 Task: Look for space in Mandapeta, India from 5th June, 2023 to 16th June, 2023 for 2 adults in price range Rs.14000 to Rs.18000. Place can be entire place with 1  bedroom having 1 bed and 1 bathroom. Property type can be house, flat, guest house, hotel. Booking option can be shelf check-in. Required host language is English.
Action: Mouse moved to (420, 77)
Screenshot: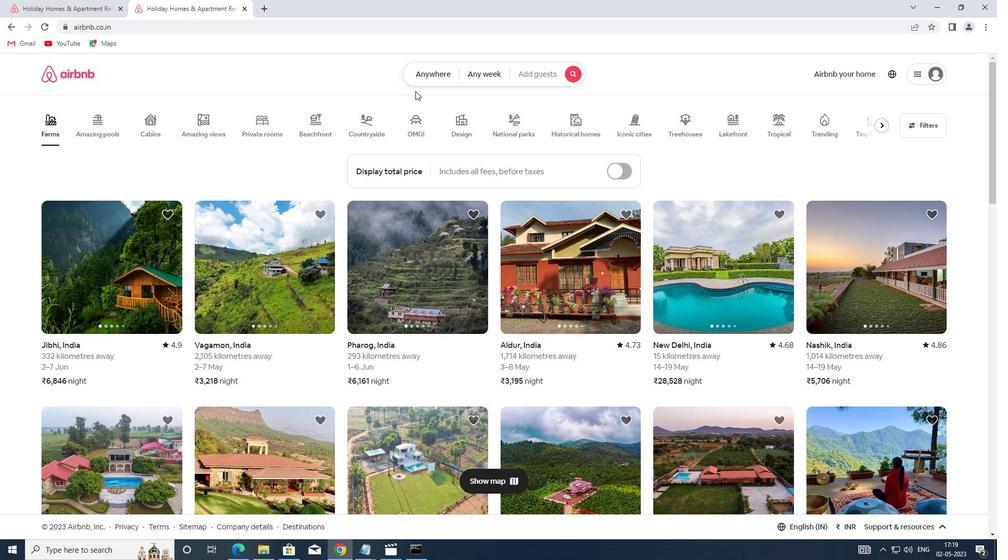 
Action: Mouse pressed left at (420, 77)
Screenshot: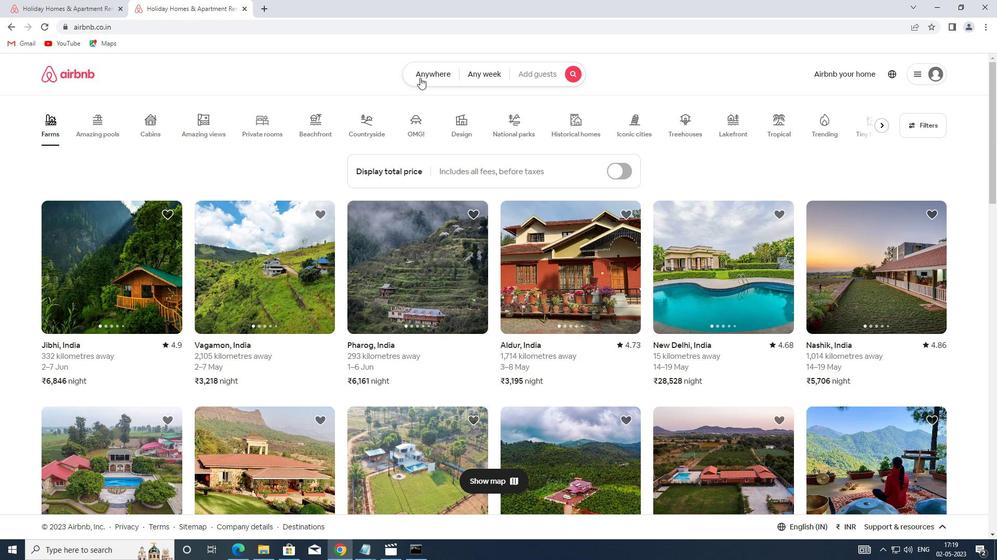 
Action: Mouse moved to (367, 102)
Screenshot: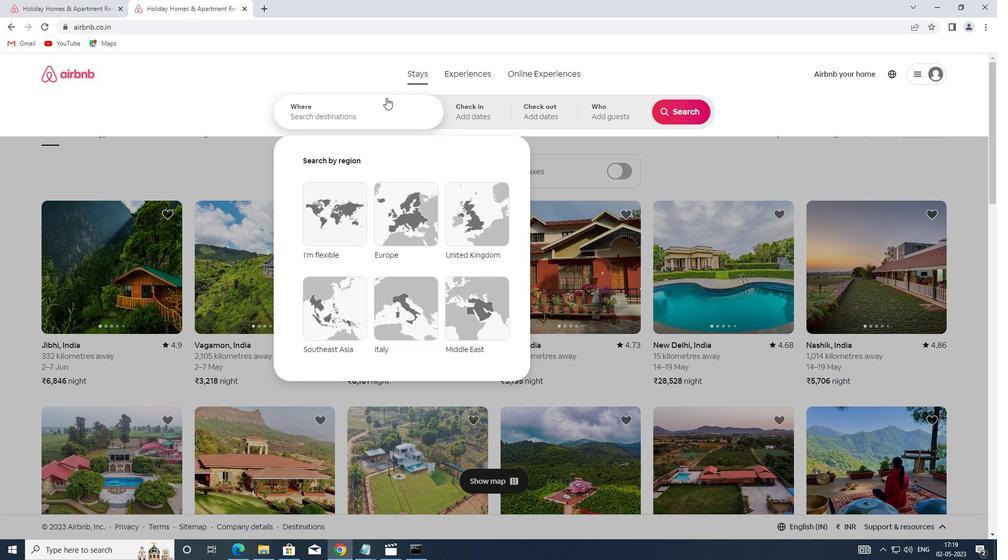 
Action: Mouse pressed left at (367, 102)
Screenshot: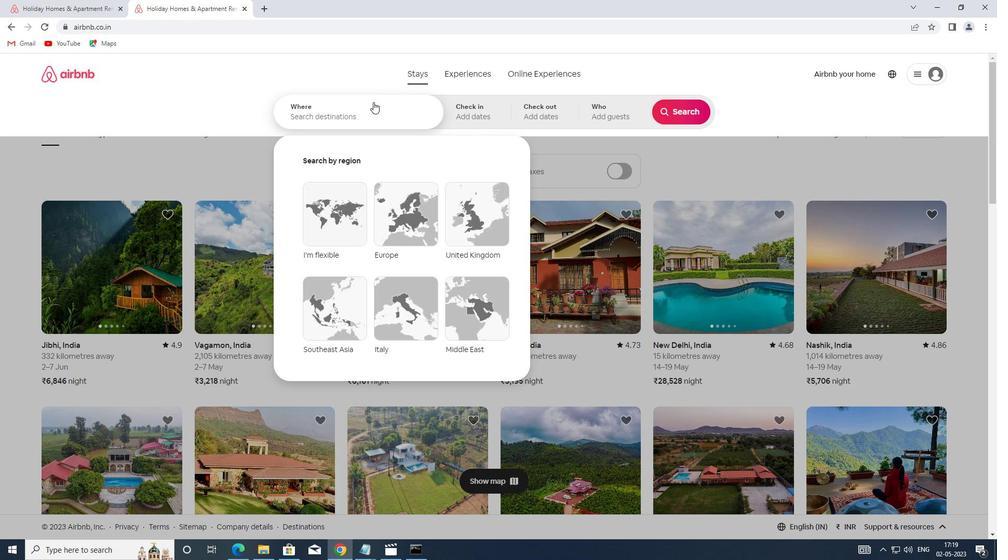 
Action: Key pressed <Key.shift>MANDAPETA,<Key.shift>INDAI
Screenshot: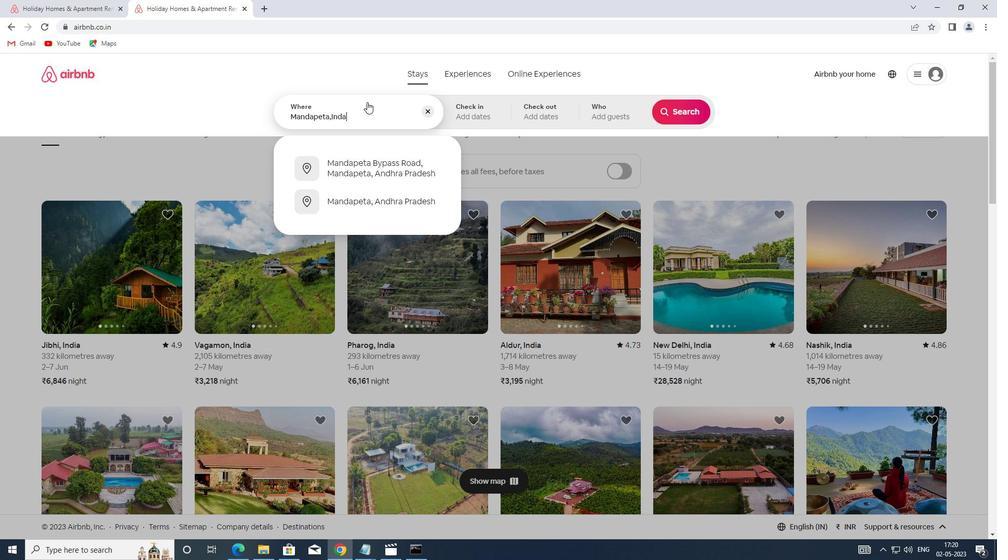 
Action: Mouse moved to (477, 116)
Screenshot: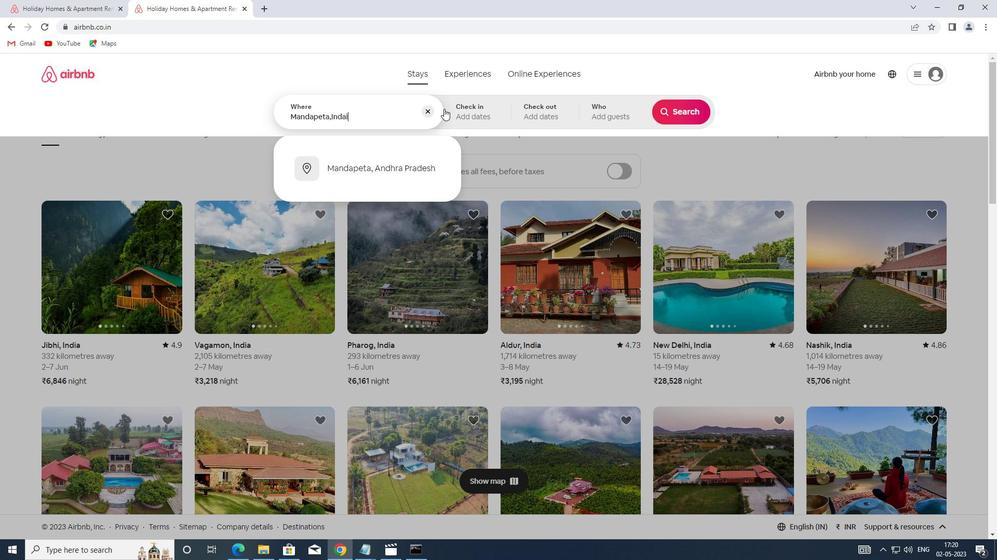 
Action: Mouse pressed left at (477, 116)
Screenshot: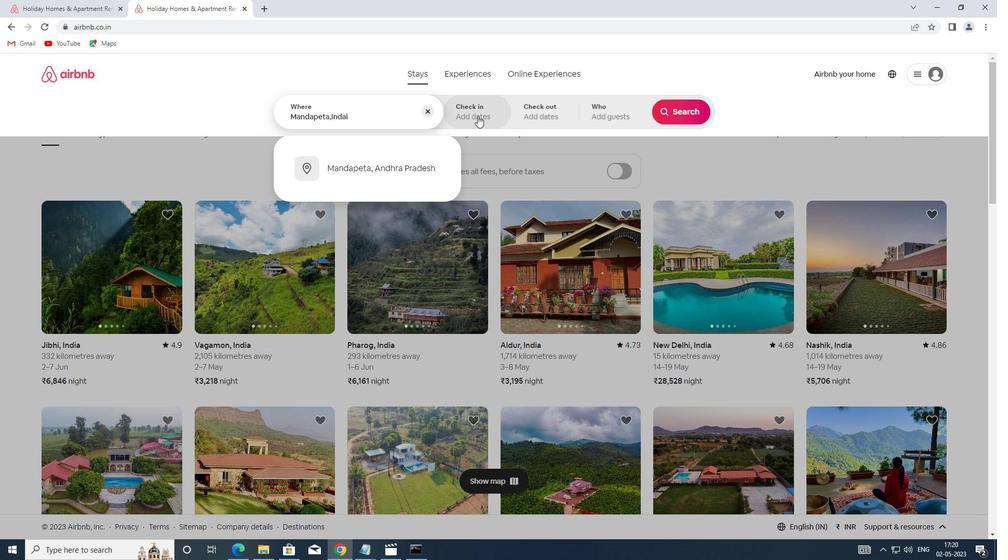 
Action: Mouse moved to (550, 268)
Screenshot: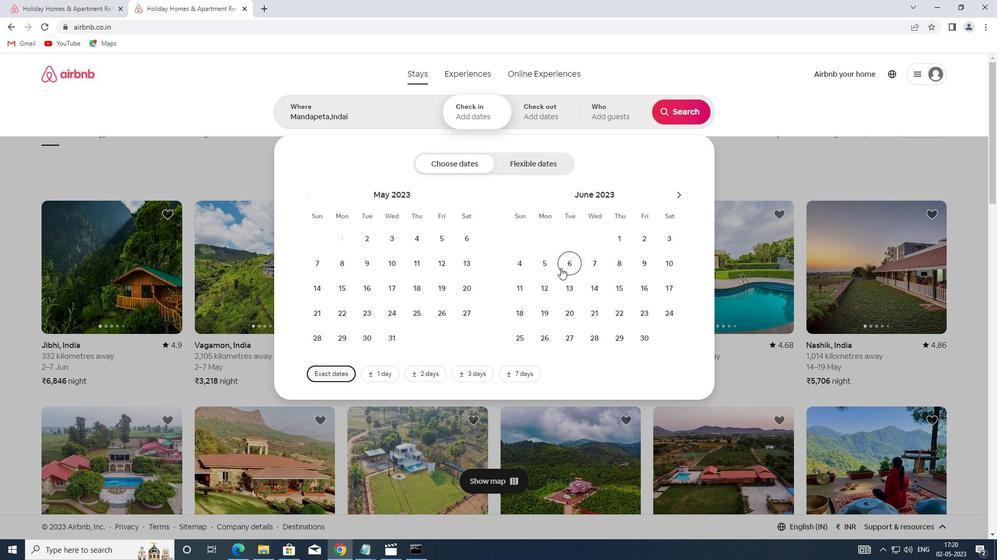 
Action: Mouse pressed left at (550, 268)
Screenshot: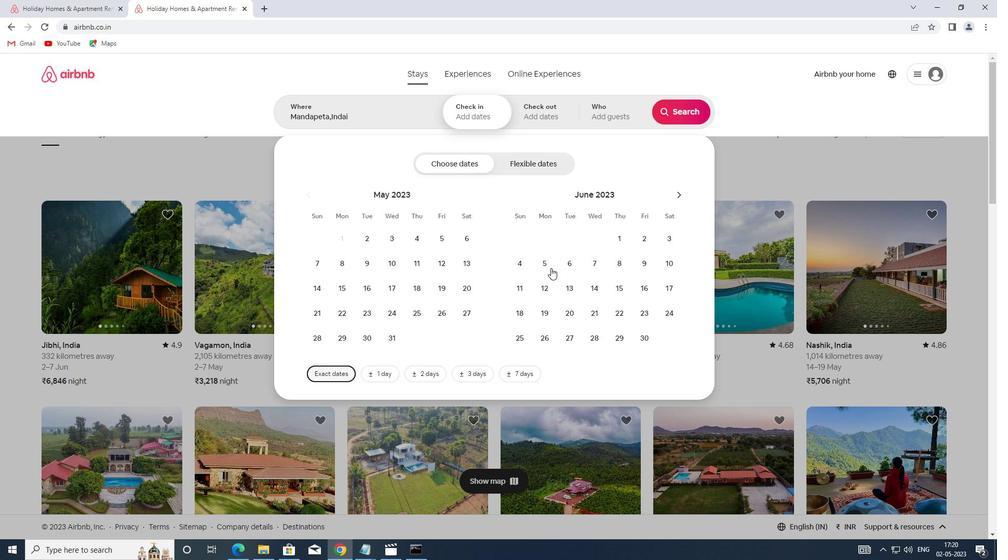 
Action: Mouse moved to (637, 289)
Screenshot: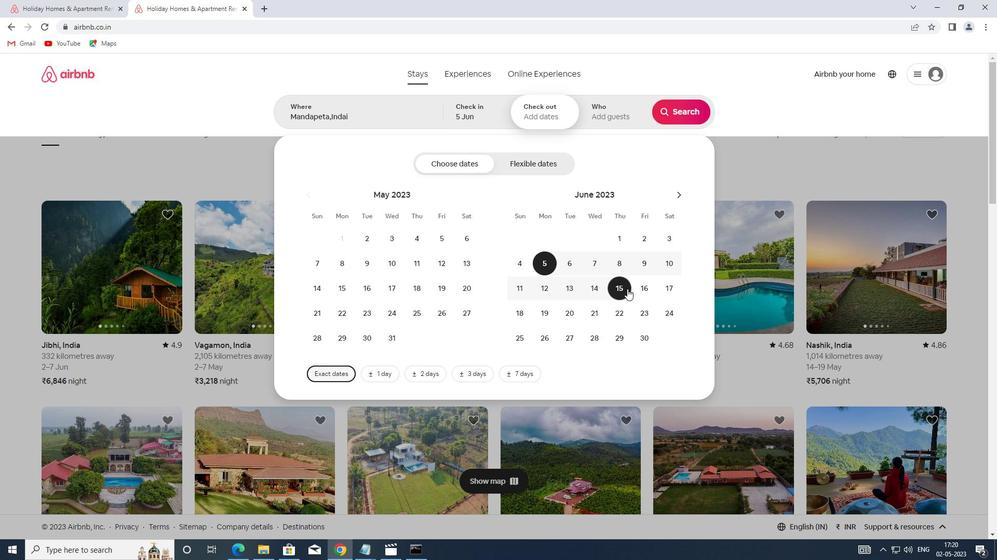 
Action: Mouse pressed left at (637, 289)
Screenshot: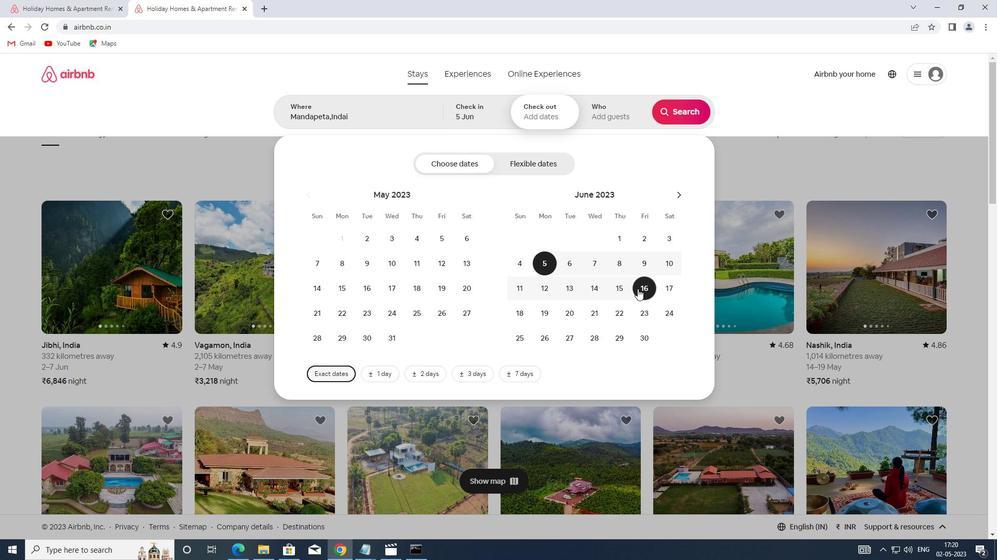 
Action: Mouse moved to (606, 115)
Screenshot: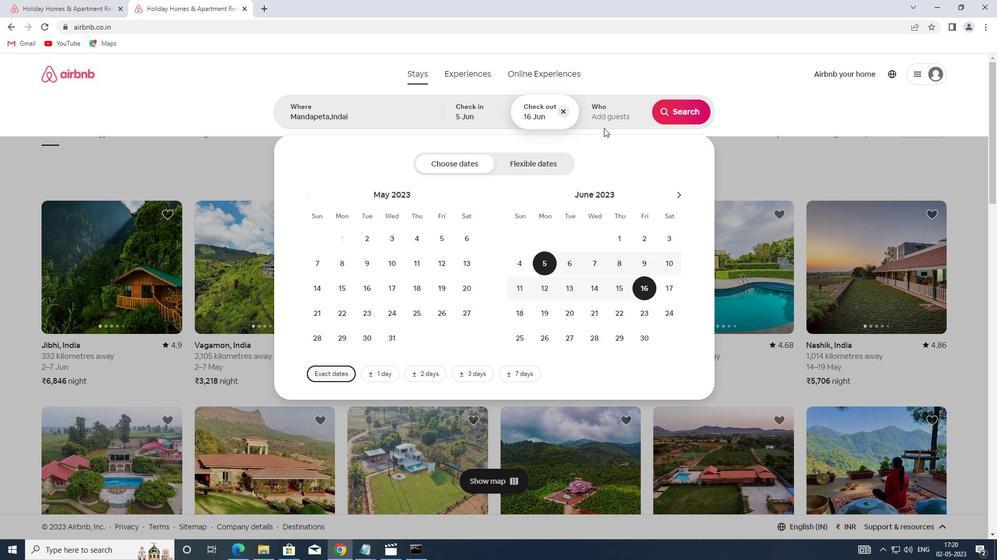 
Action: Mouse pressed left at (606, 115)
Screenshot: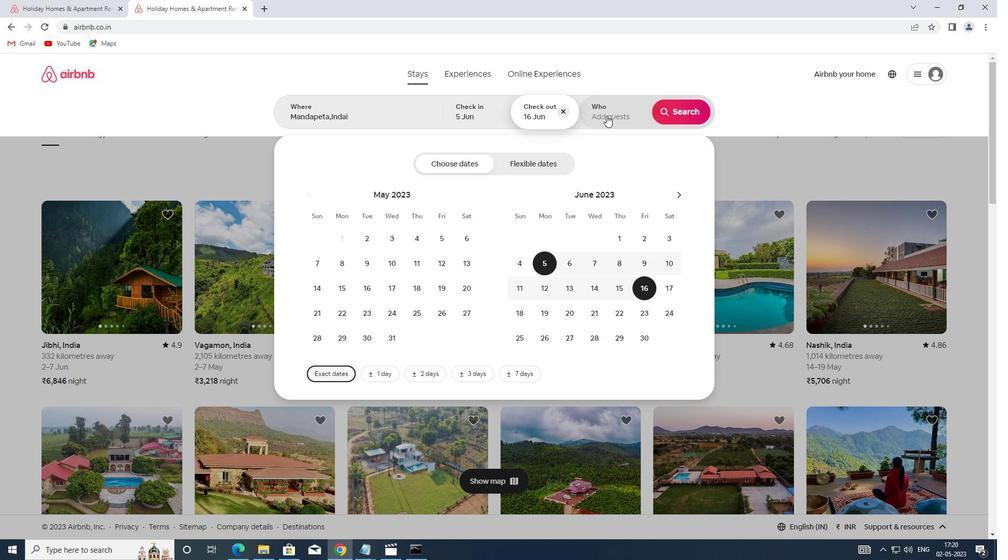 
Action: Mouse moved to (689, 169)
Screenshot: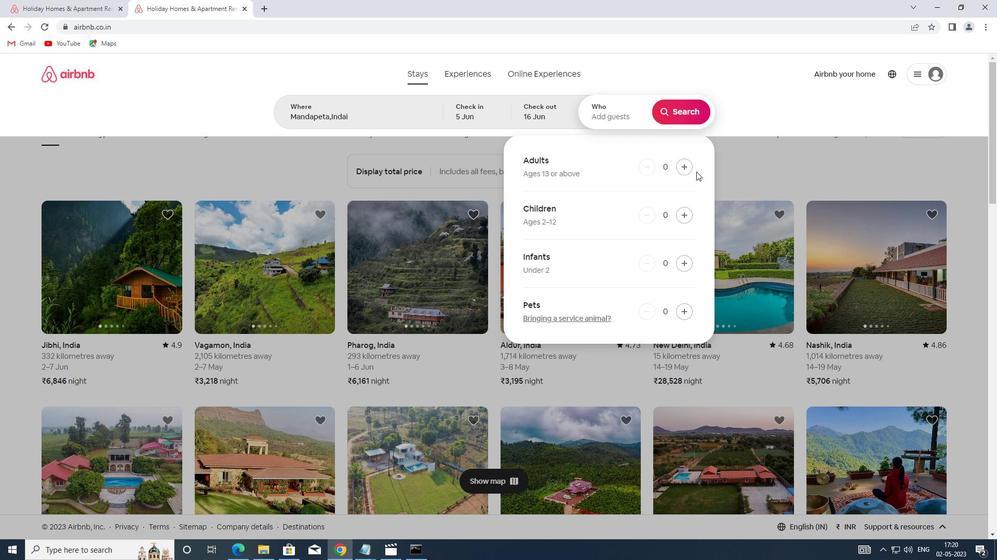 
Action: Mouse pressed left at (689, 169)
Screenshot: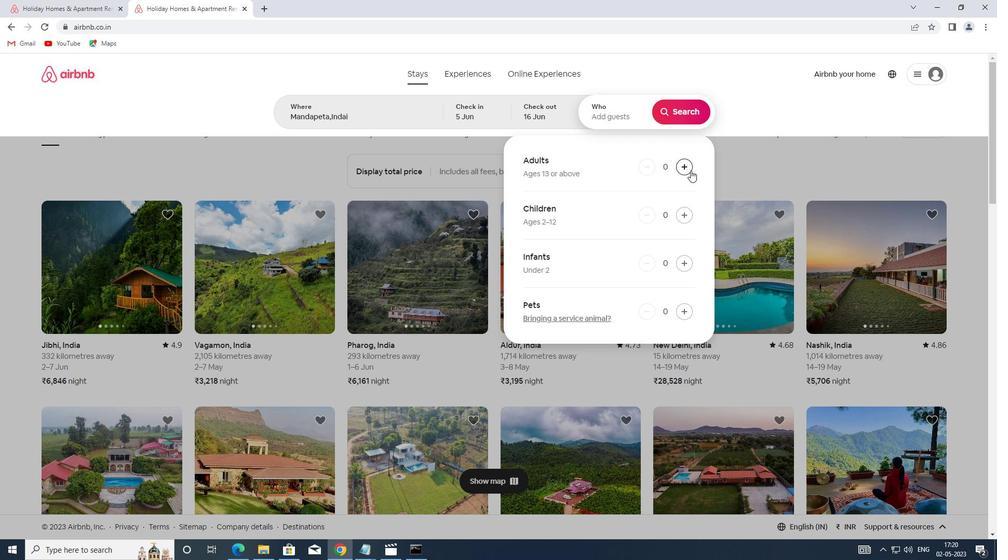 
Action: Mouse pressed left at (689, 169)
Screenshot: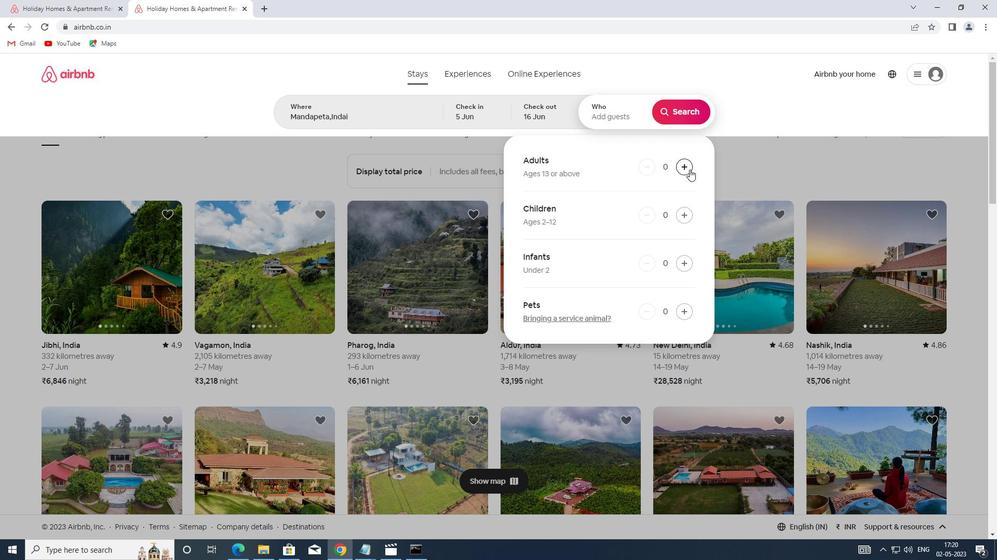 
Action: Mouse moved to (679, 109)
Screenshot: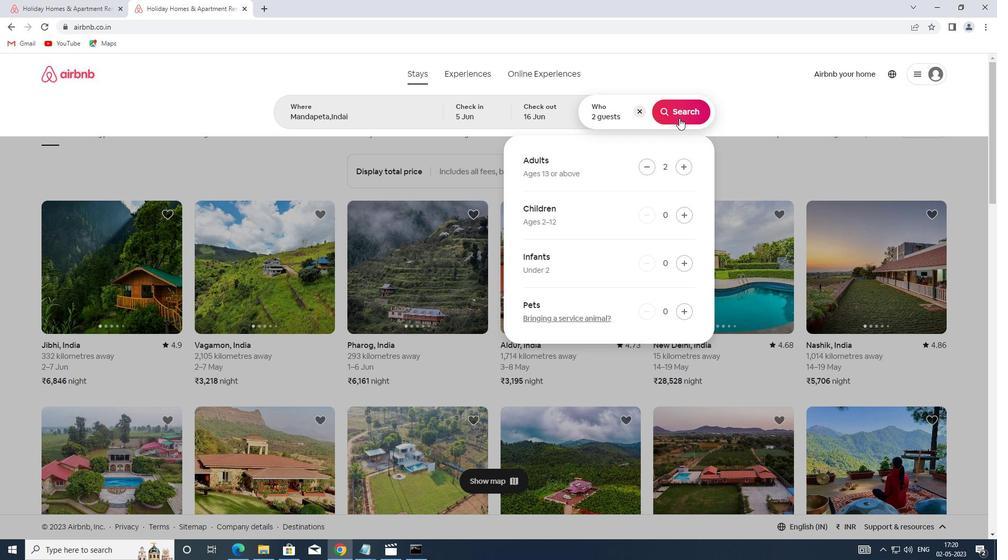 
Action: Mouse pressed left at (679, 109)
Screenshot: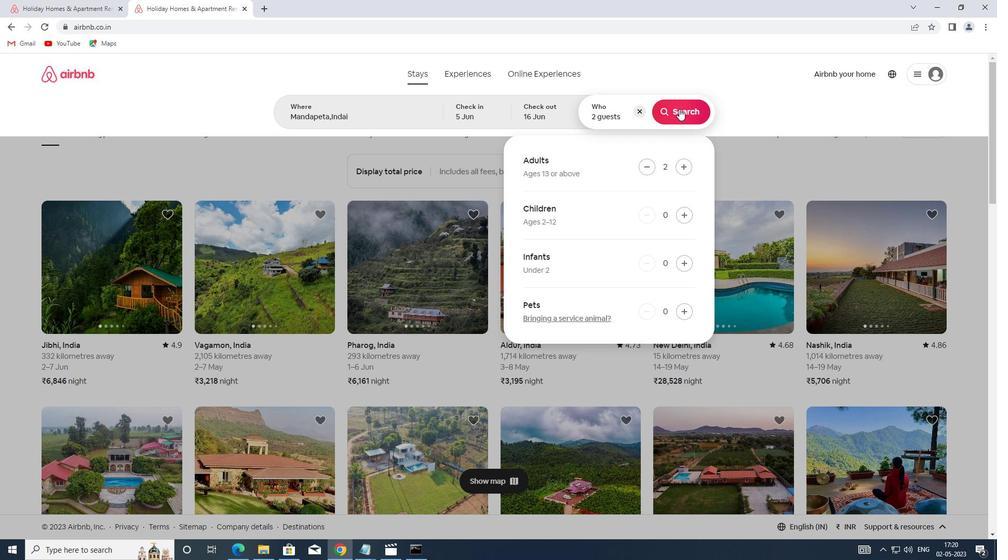 
Action: Mouse moved to (943, 114)
Screenshot: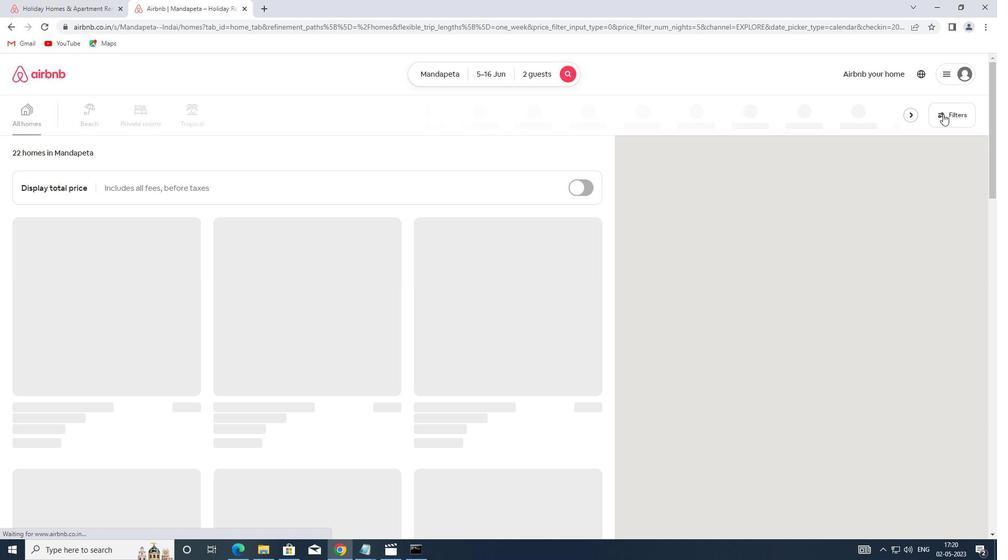 
Action: Mouse pressed left at (943, 114)
Screenshot: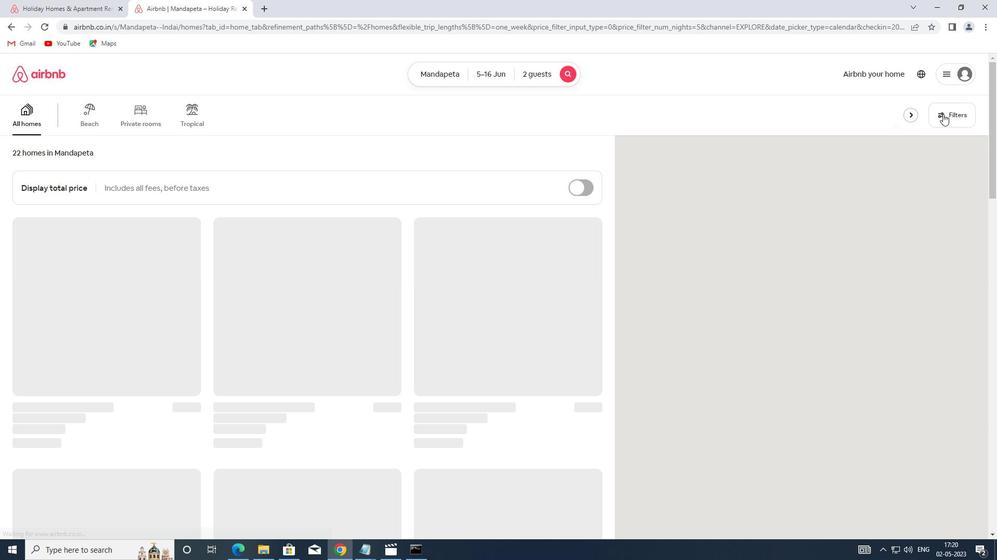 
Action: Mouse moved to (379, 244)
Screenshot: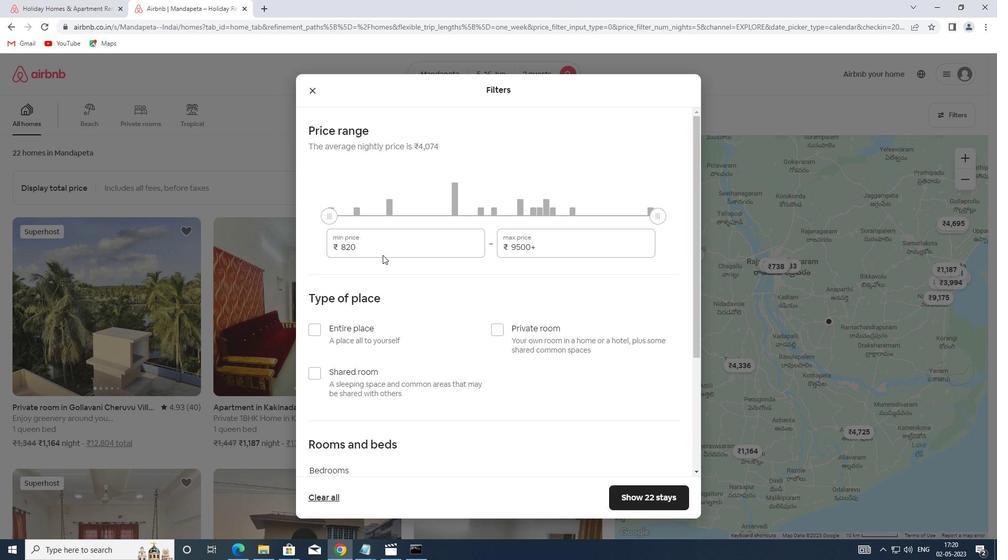 
Action: Mouse pressed left at (379, 244)
Screenshot: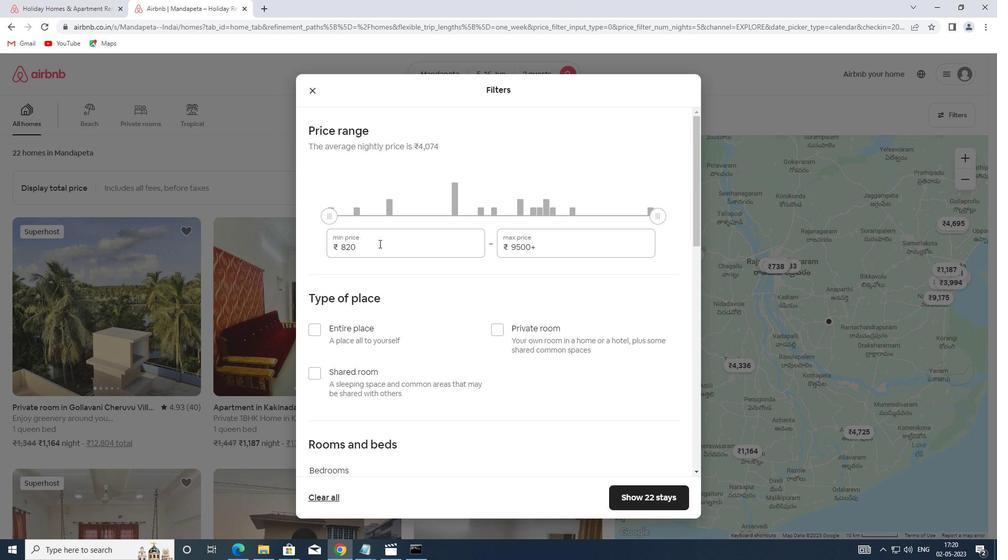 
Action: Mouse moved to (299, 247)
Screenshot: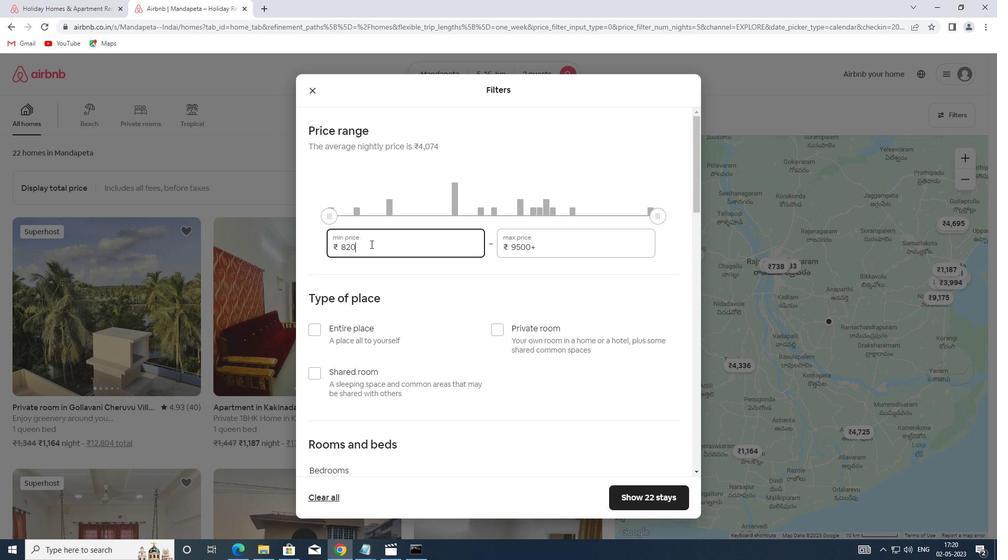 
Action: Key pressed 14000
Screenshot: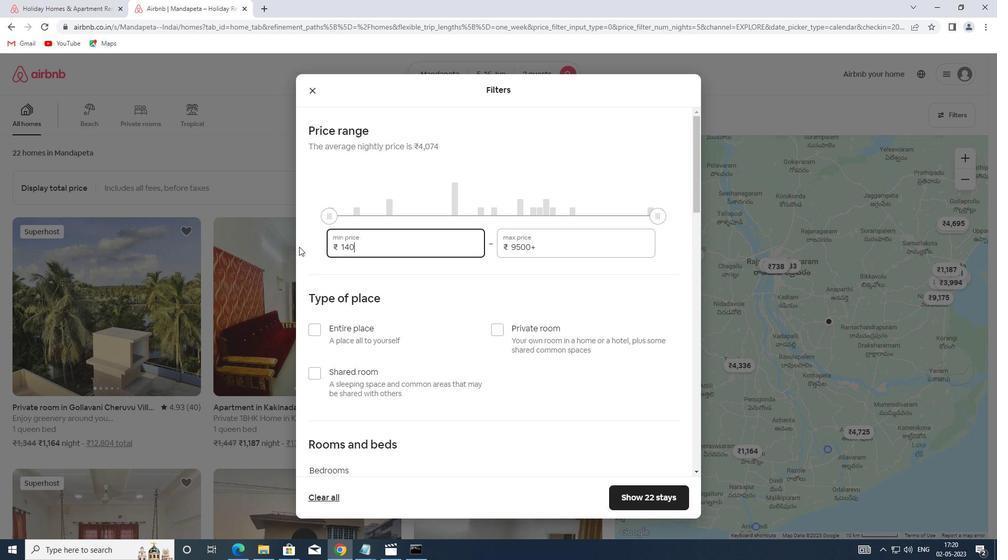 
Action: Mouse moved to (536, 245)
Screenshot: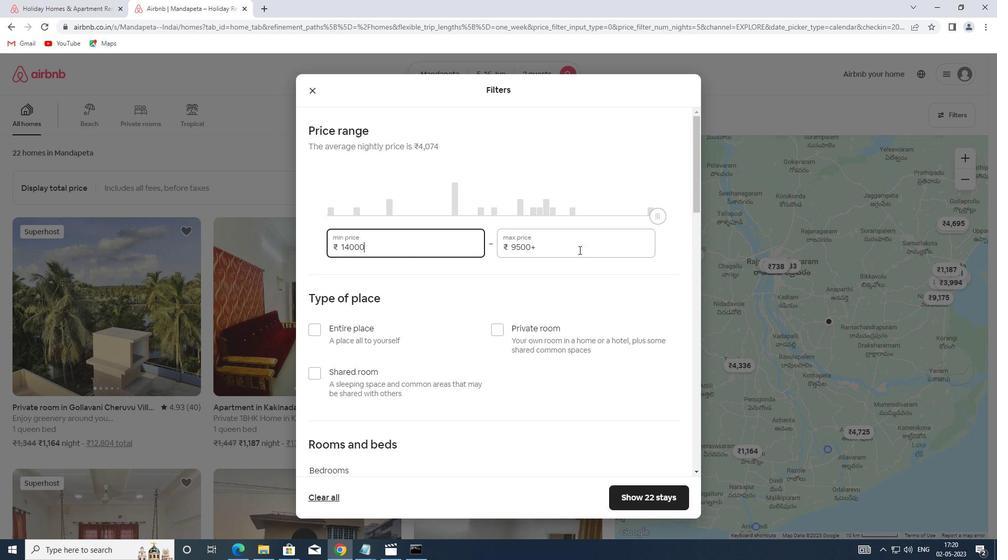 
Action: Mouse pressed left at (536, 245)
Screenshot: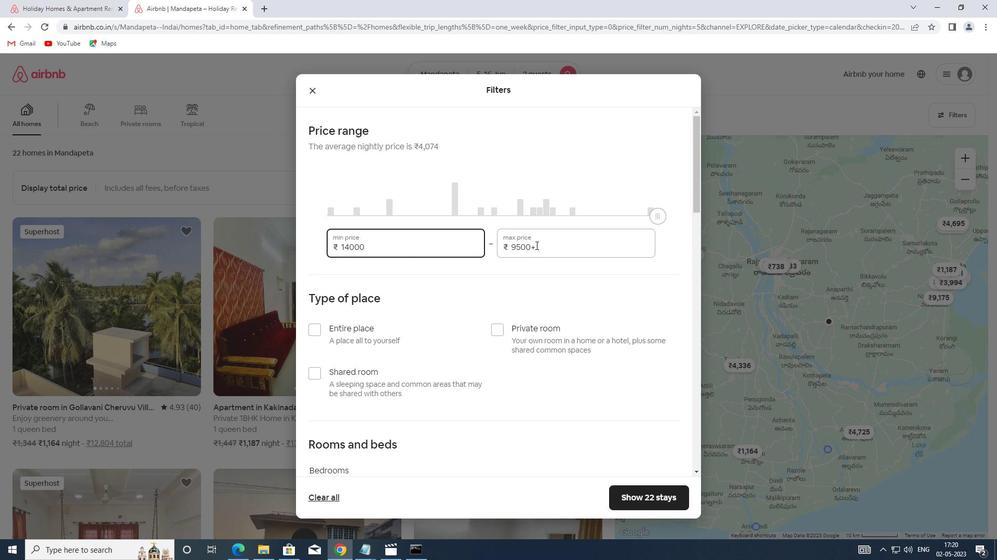 
Action: Mouse moved to (498, 249)
Screenshot: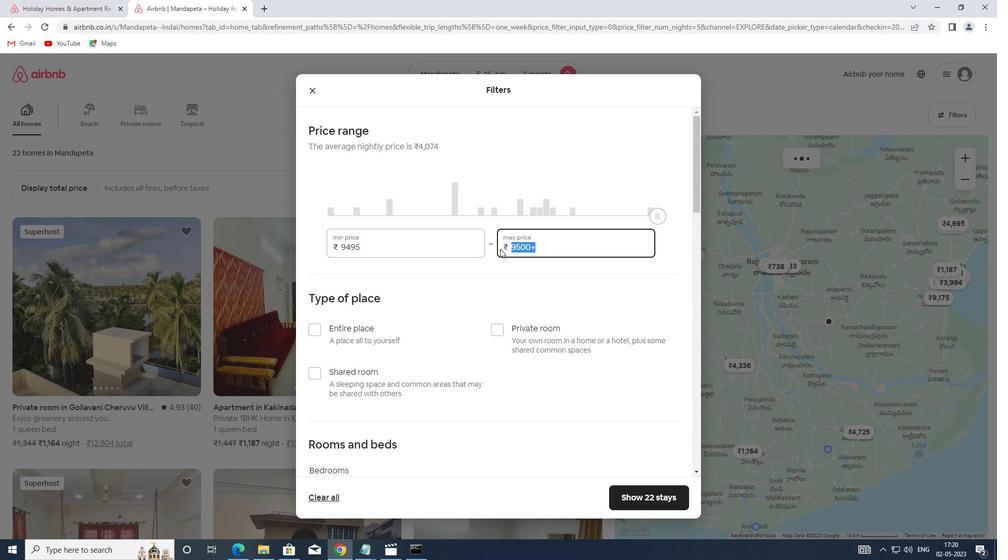 
Action: Key pressed 18000
Screenshot: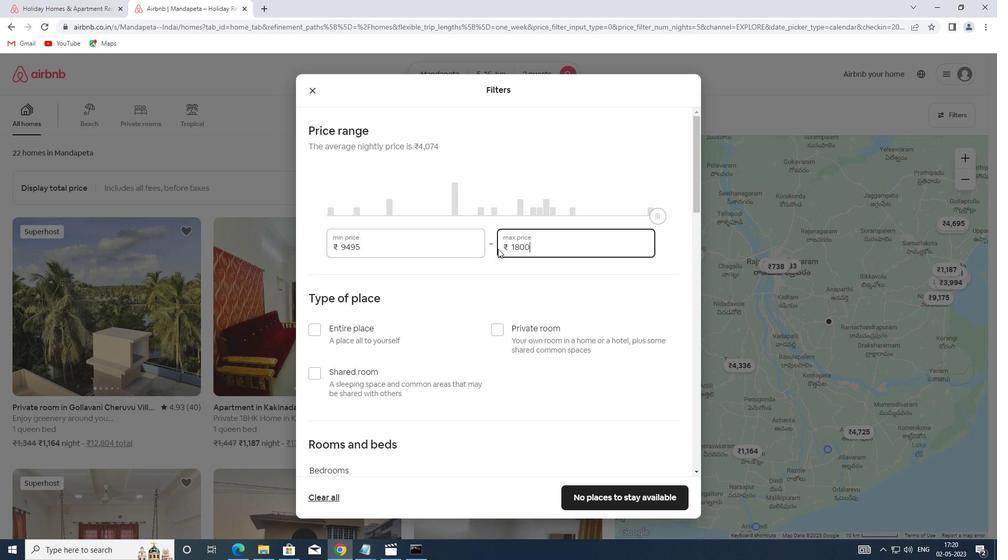 
Action: Mouse moved to (559, 284)
Screenshot: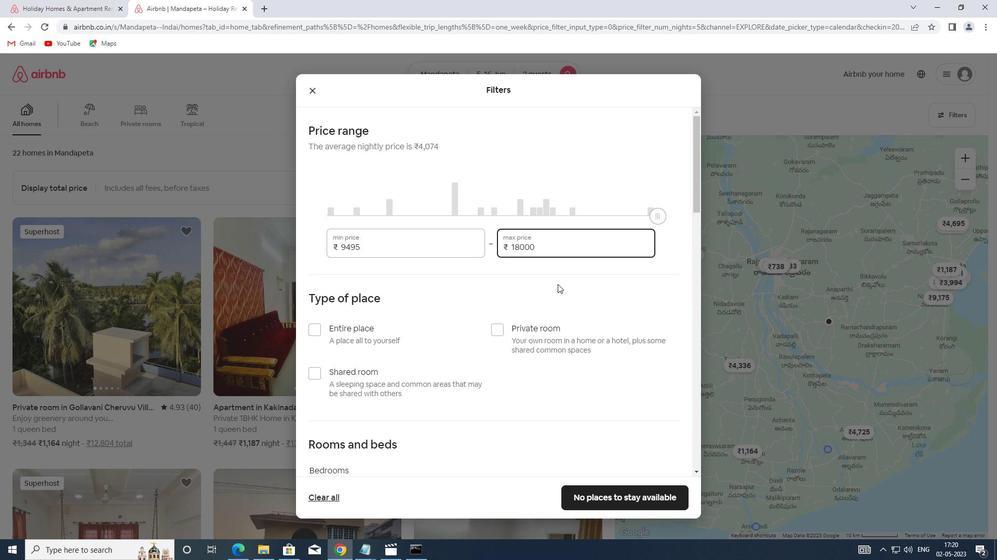 
Action: Mouse scrolled (559, 284) with delta (0, 0)
Screenshot: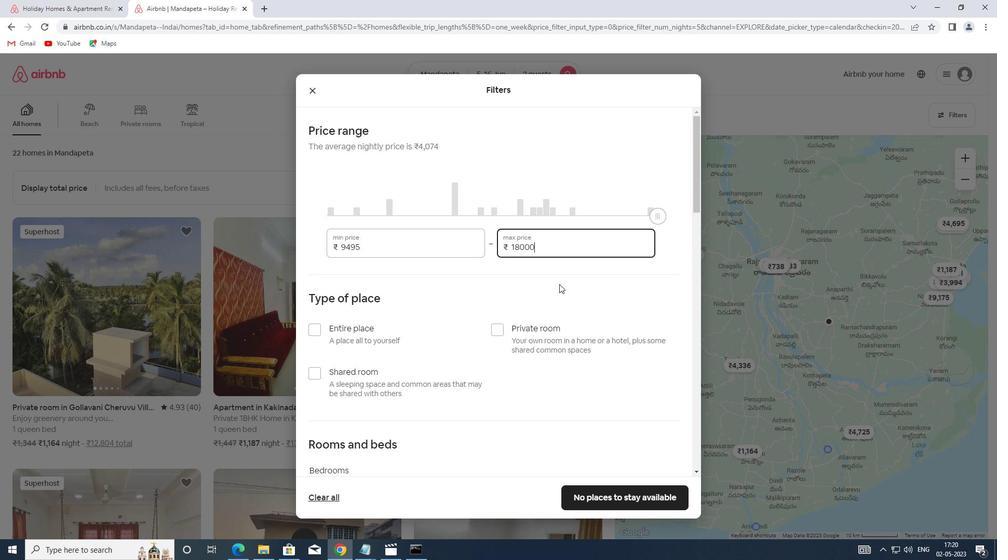 
Action: Mouse moved to (330, 277)
Screenshot: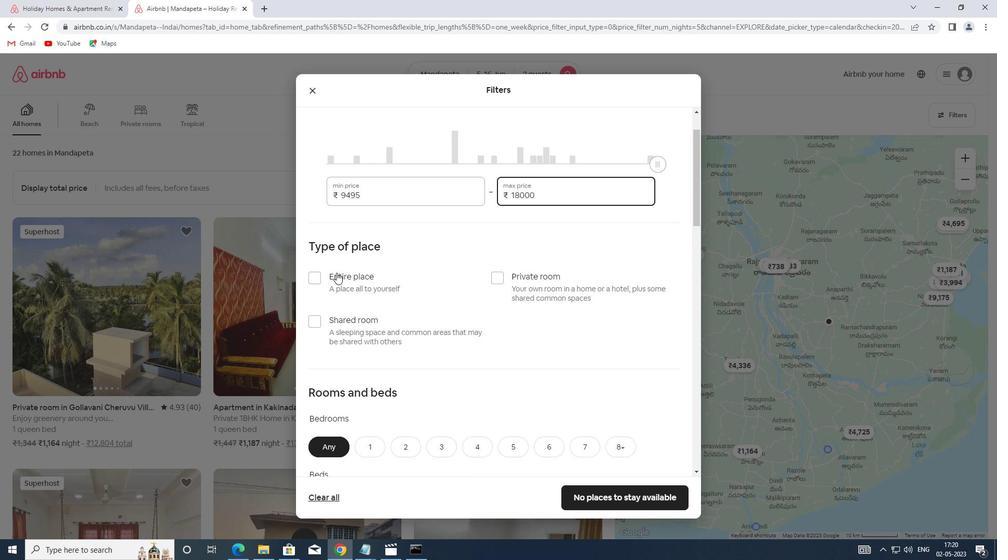 
Action: Mouse pressed left at (330, 277)
Screenshot: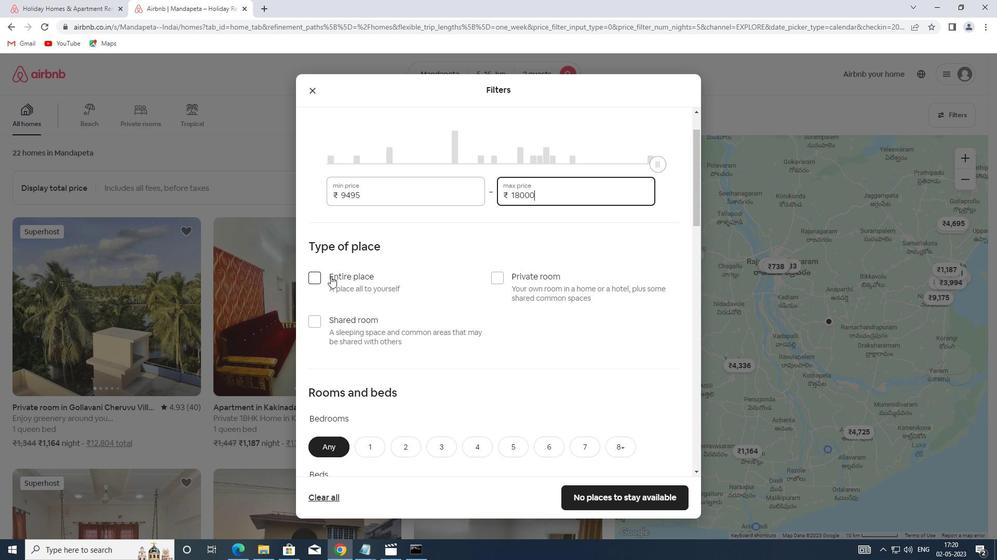 
Action: Mouse scrolled (330, 277) with delta (0, 0)
Screenshot: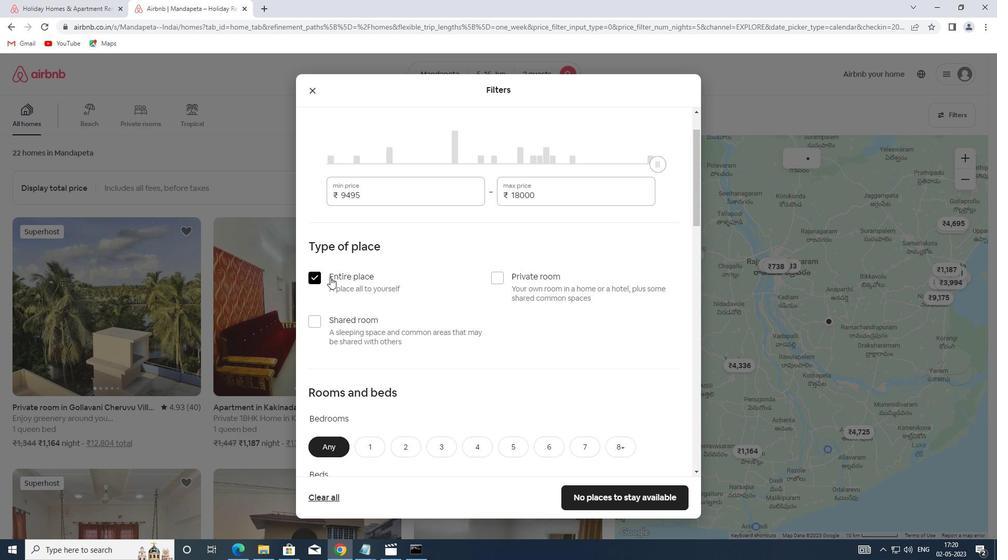 
Action: Mouse moved to (368, 393)
Screenshot: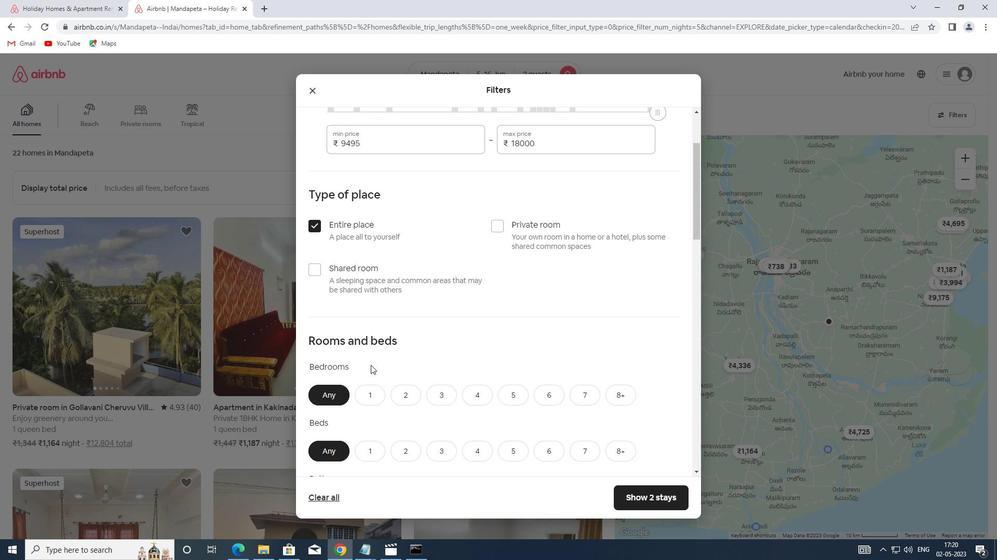 
Action: Mouse pressed left at (368, 393)
Screenshot: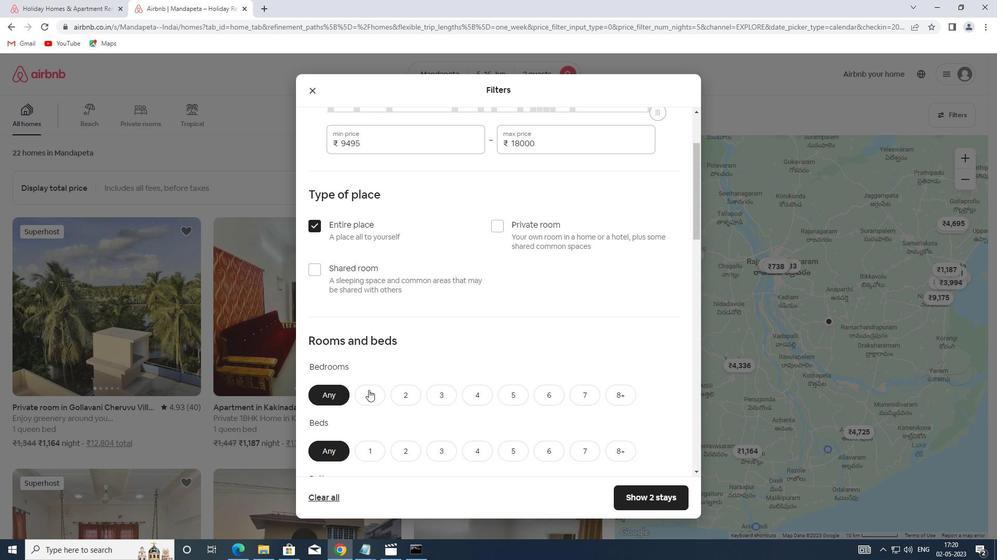 
Action: Mouse moved to (368, 388)
Screenshot: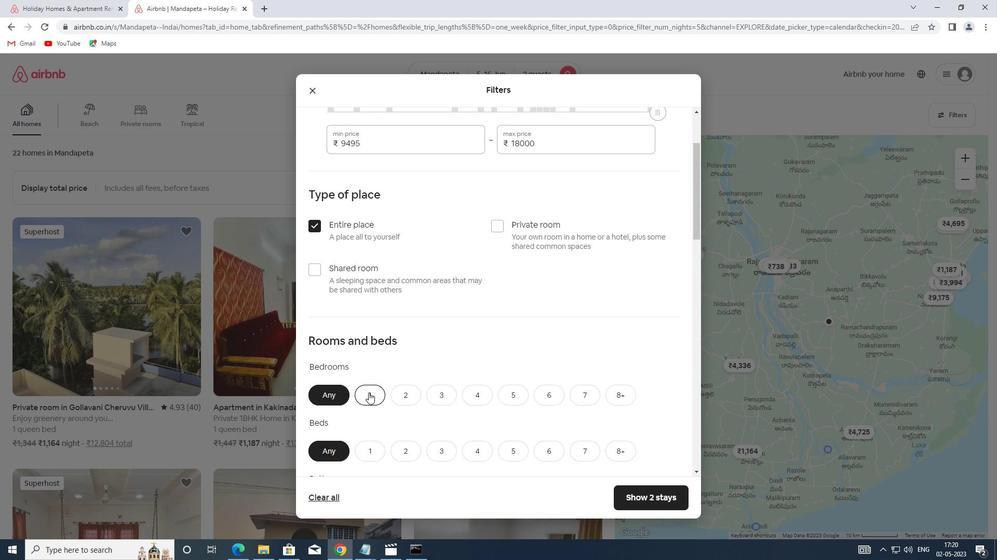 
Action: Mouse scrolled (368, 388) with delta (0, 0)
Screenshot: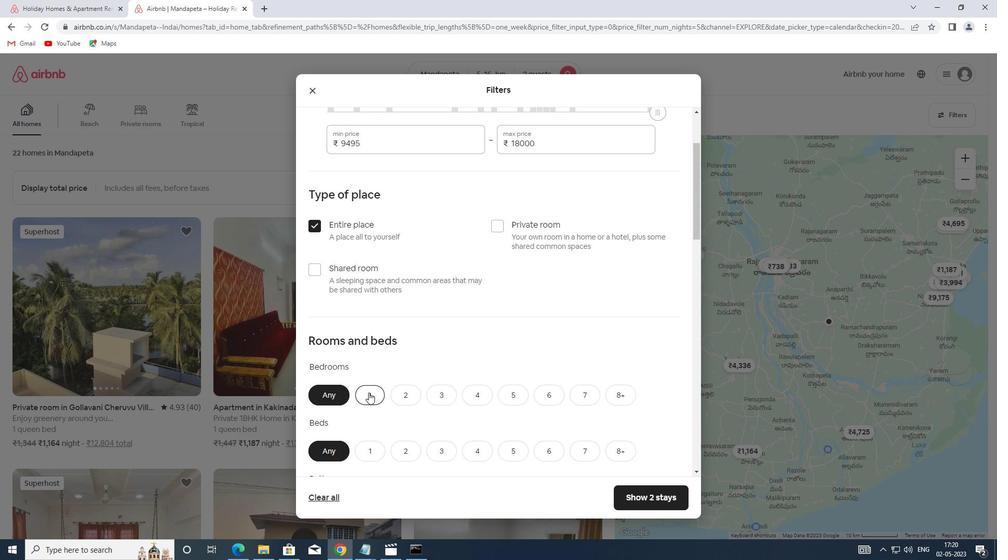 
Action: Mouse scrolled (368, 388) with delta (0, 0)
Screenshot: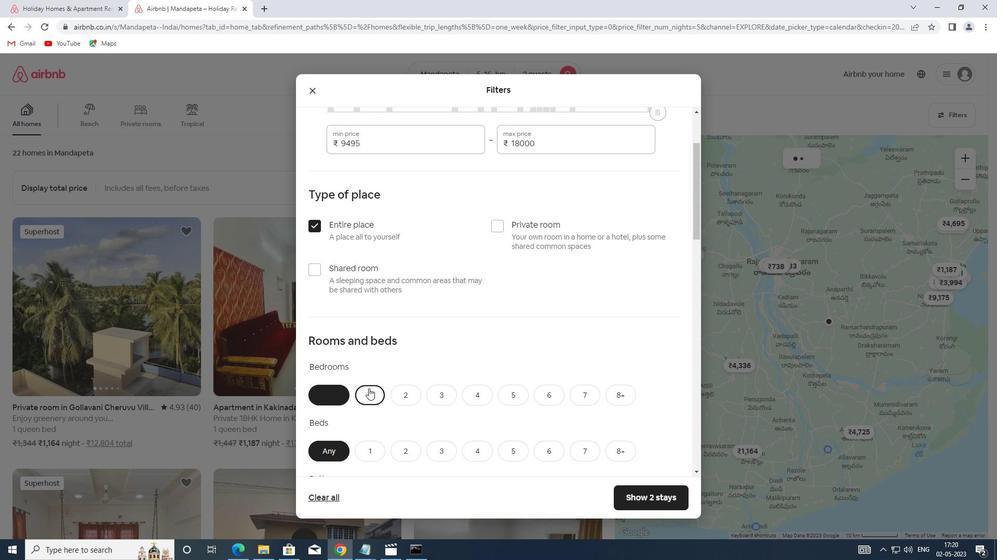 
Action: Mouse scrolled (368, 388) with delta (0, 0)
Screenshot: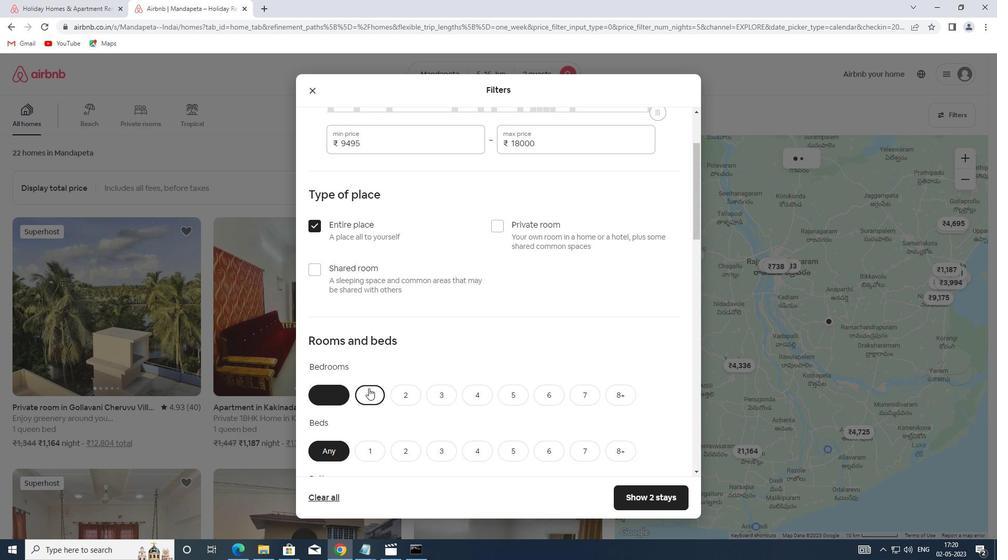 
Action: Mouse moved to (373, 299)
Screenshot: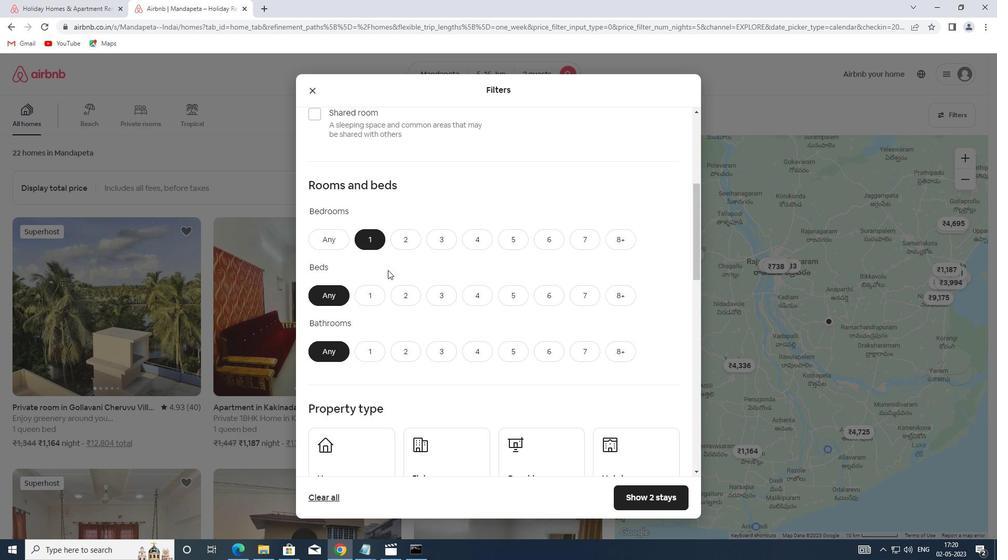 
Action: Mouse pressed left at (373, 299)
Screenshot: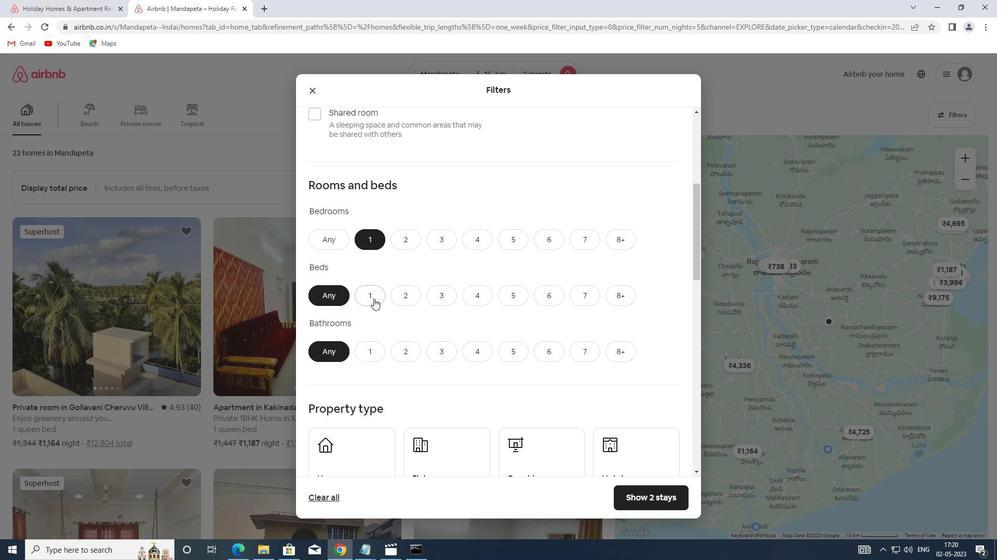 
Action: Mouse moved to (379, 348)
Screenshot: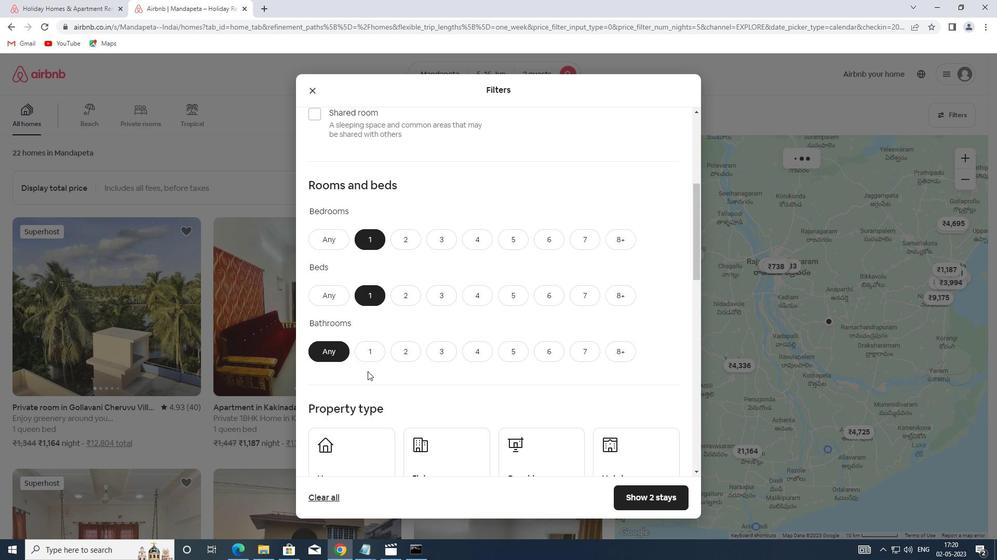 
Action: Mouse pressed left at (379, 348)
Screenshot: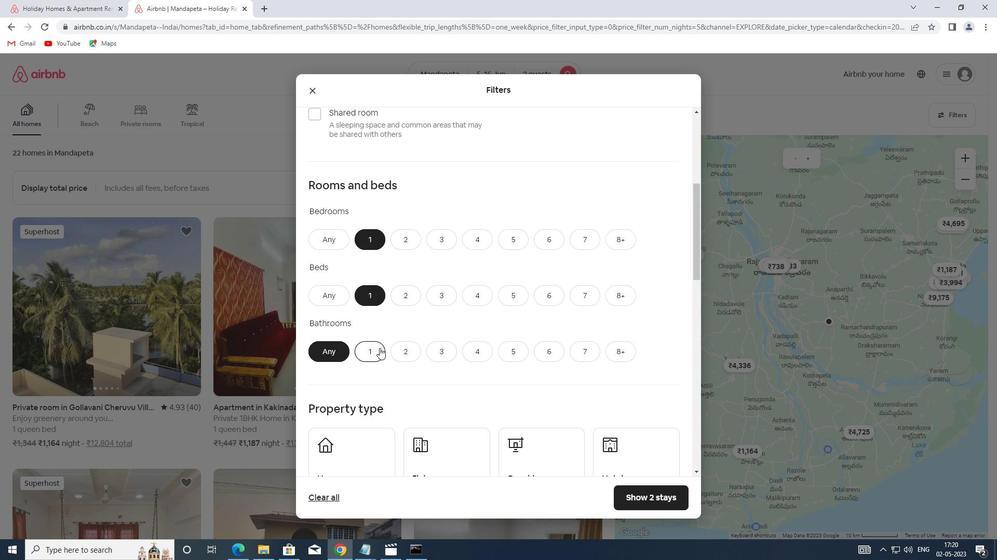 
Action: Mouse scrolled (379, 348) with delta (0, 0)
Screenshot: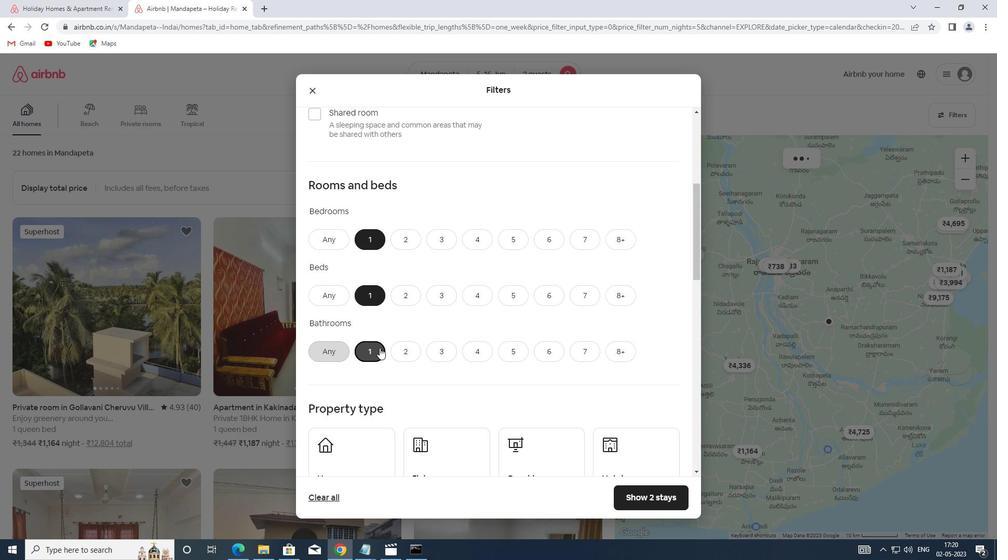 
Action: Mouse scrolled (379, 348) with delta (0, 0)
Screenshot: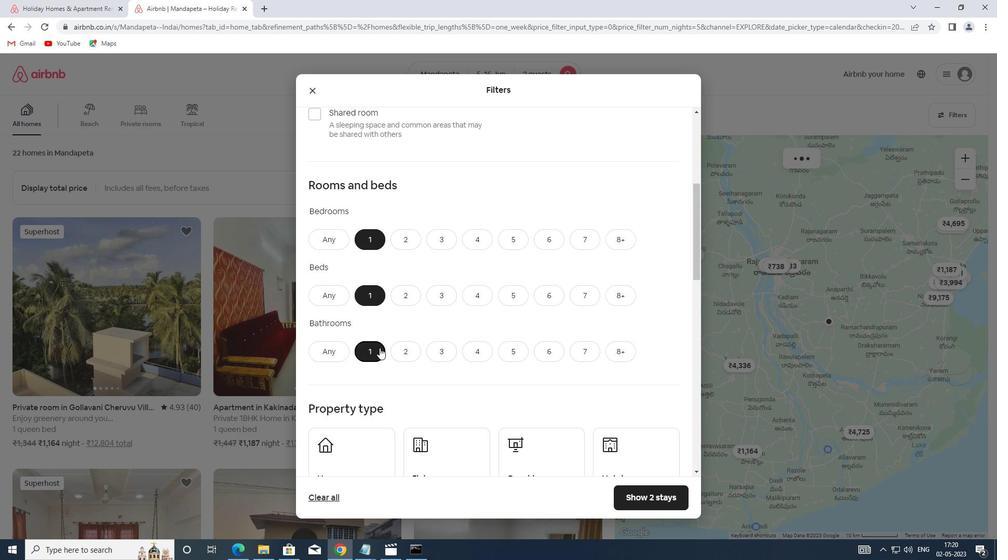 
Action: Mouse scrolled (379, 348) with delta (0, 0)
Screenshot: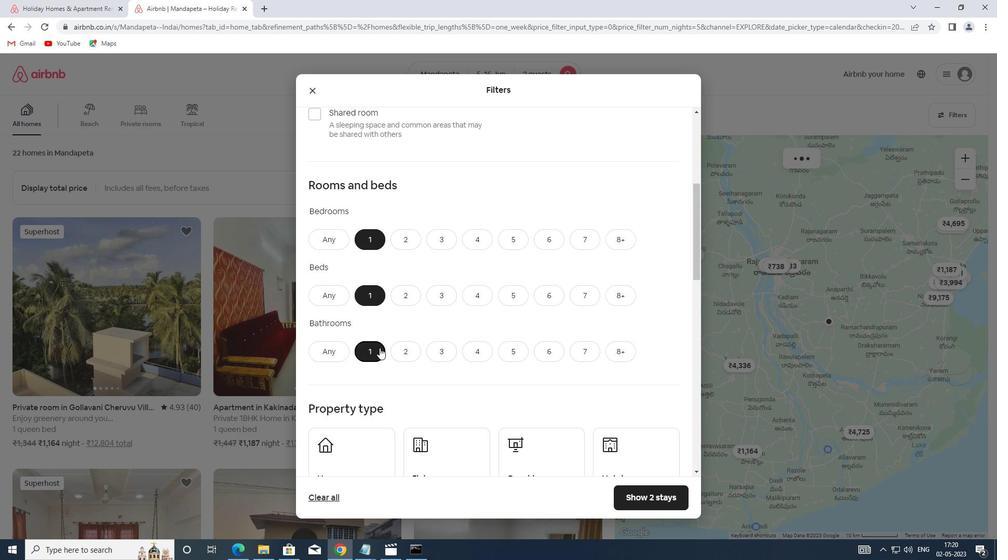 
Action: Mouse moved to (361, 320)
Screenshot: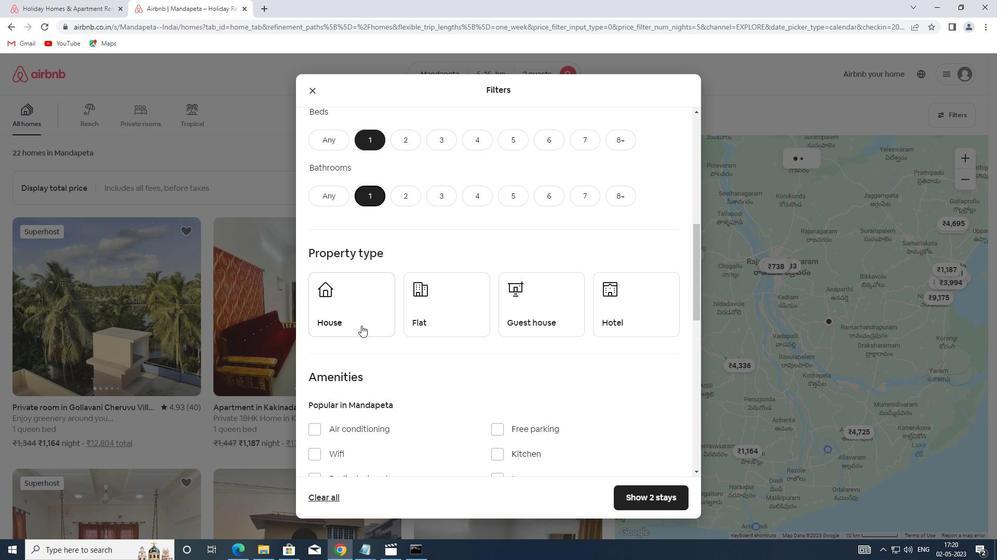 
Action: Mouse pressed left at (361, 320)
Screenshot: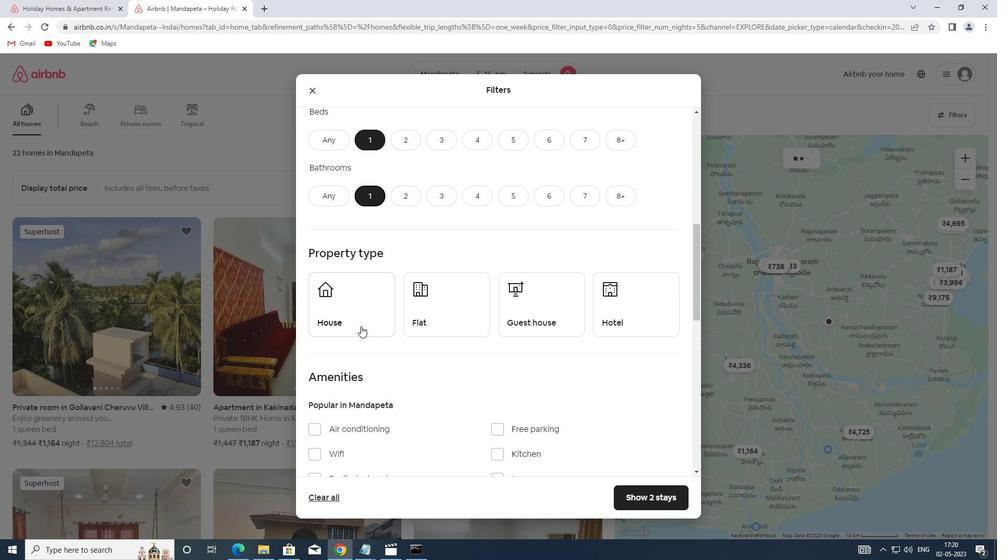 
Action: Mouse moved to (462, 312)
Screenshot: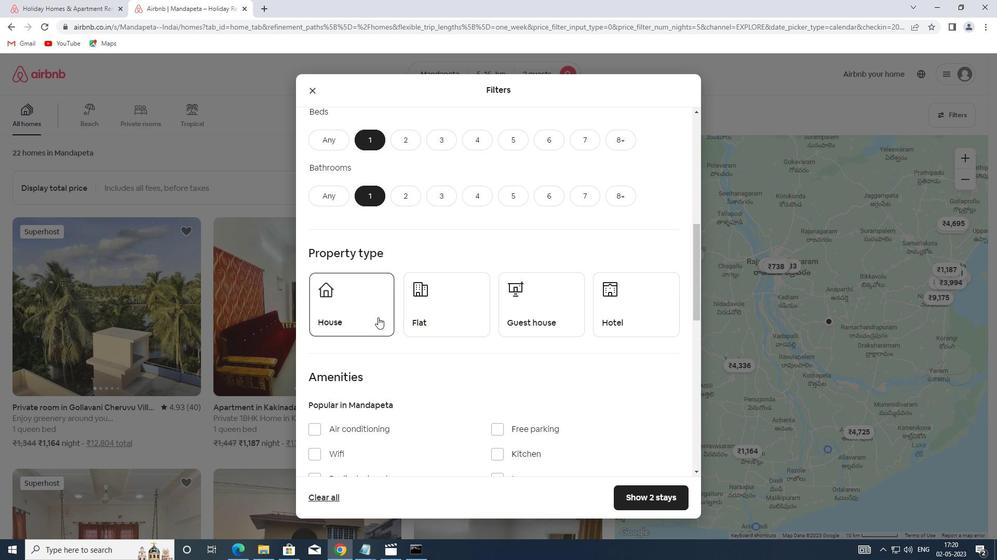 
Action: Mouse pressed left at (462, 312)
Screenshot: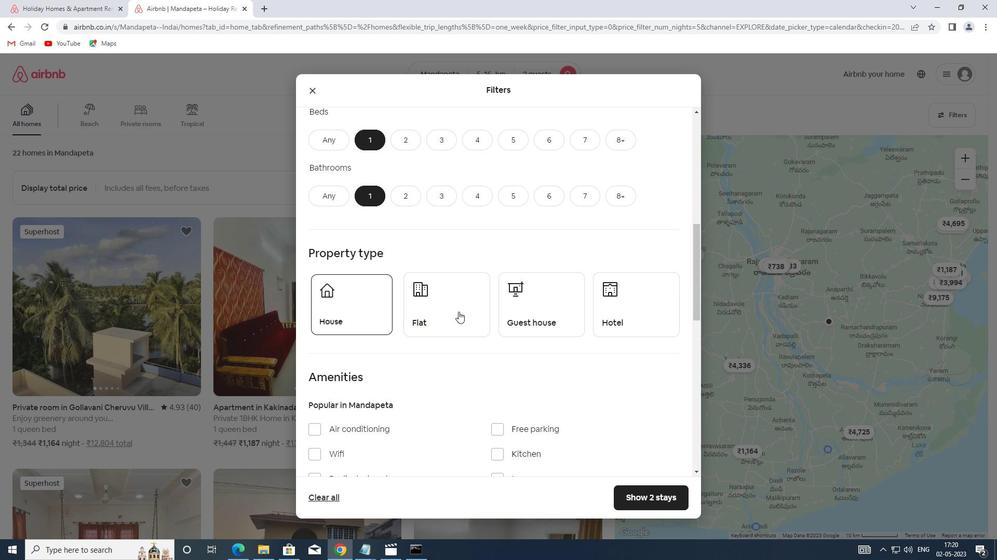 
Action: Mouse moved to (532, 312)
Screenshot: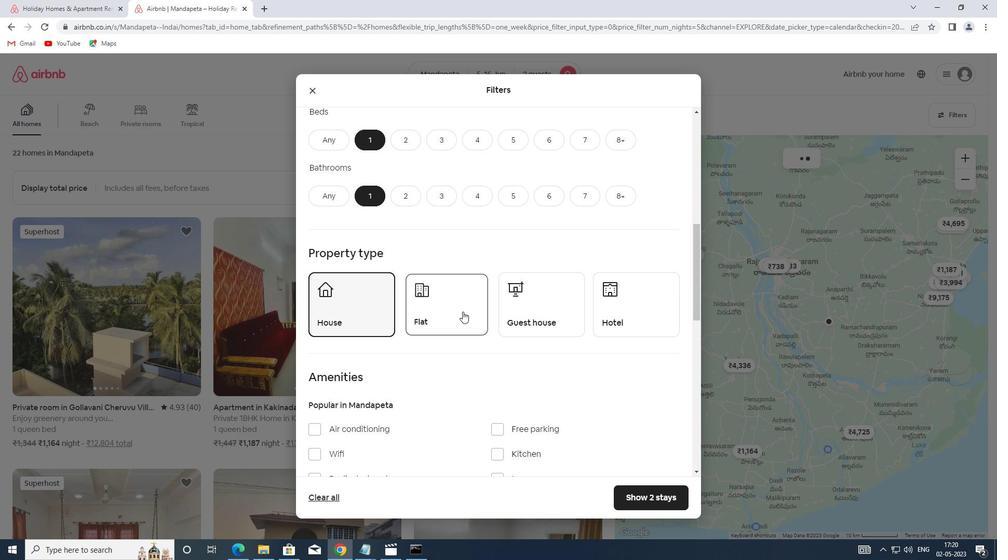 
Action: Mouse pressed left at (532, 312)
Screenshot: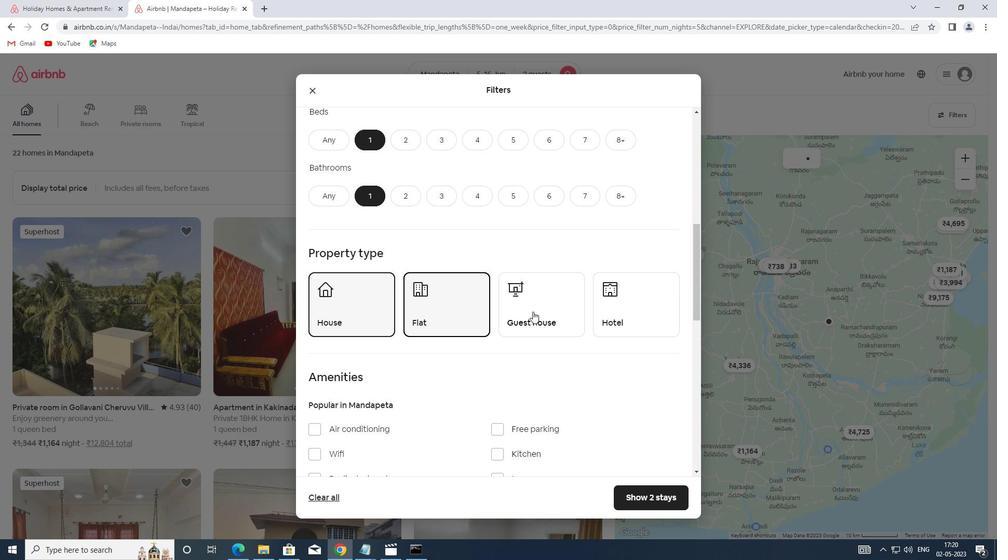 
Action: Mouse moved to (664, 305)
Screenshot: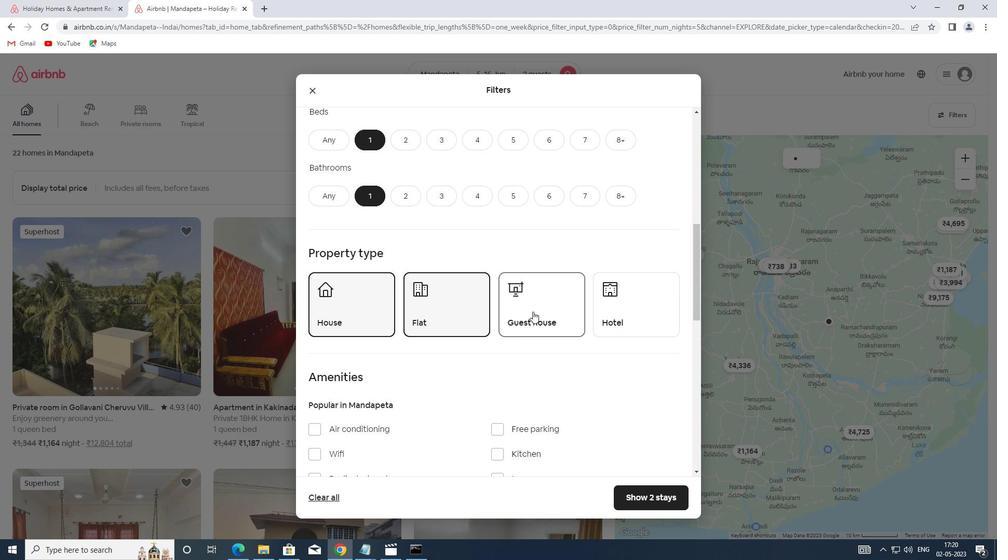 
Action: Mouse pressed left at (664, 305)
Screenshot: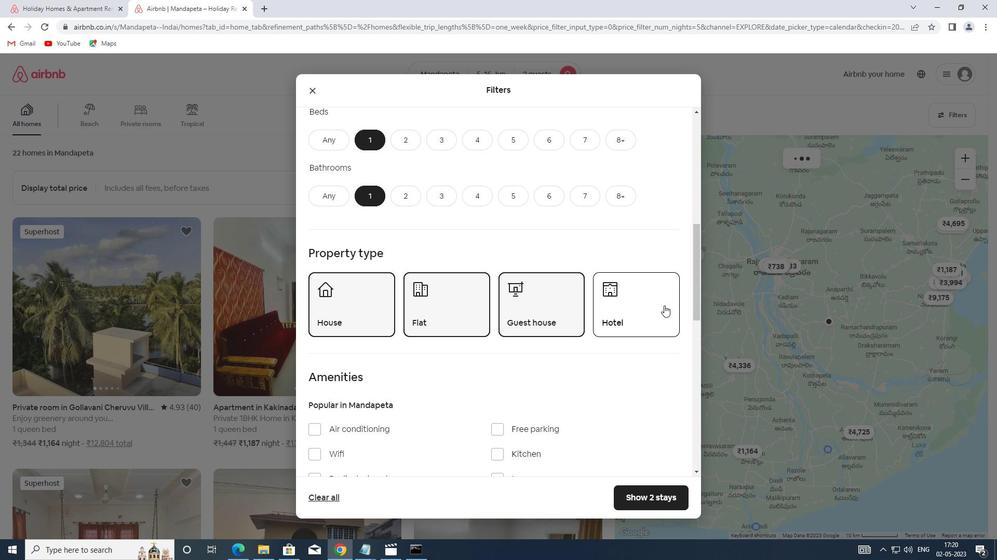 
Action: Mouse moved to (664, 305)
Screenshot: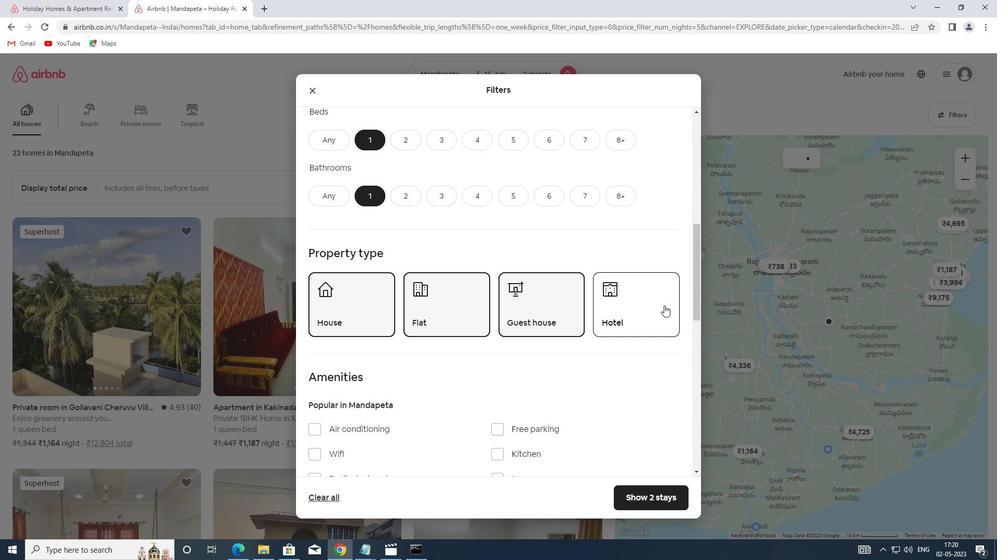 
Action: Mouse scrolled (664, 305) with delta (0, 0)
Screenshot: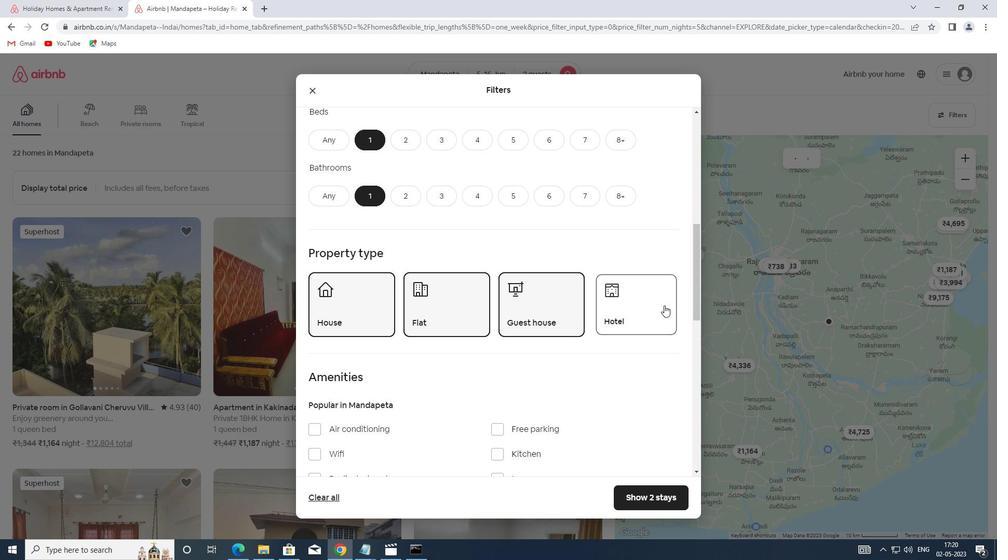 
Action: Mouse scrolled (664, 305) with delta (0, 0)
Screenshot: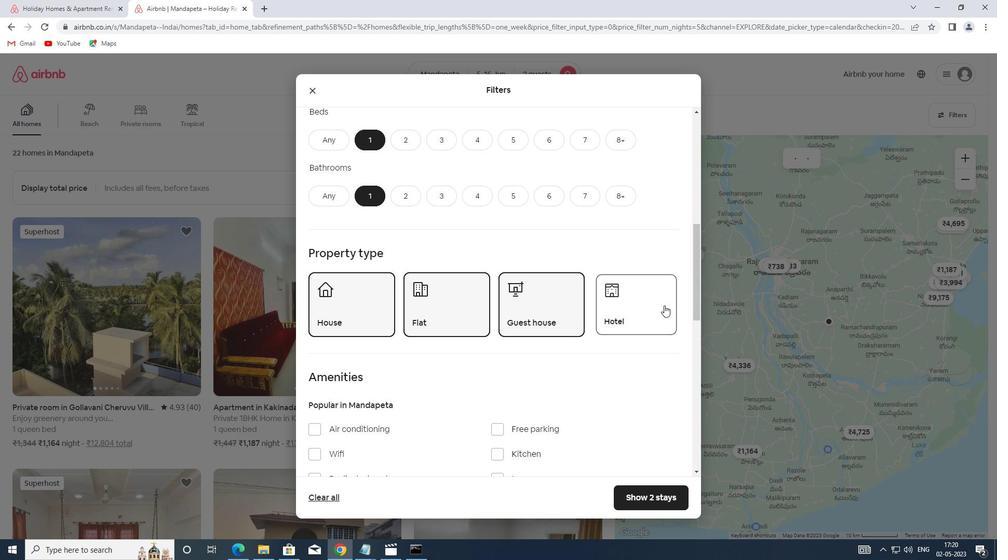 
Action: Mouse scrolled (664, 305) with delta (0, 0)
Screenshot: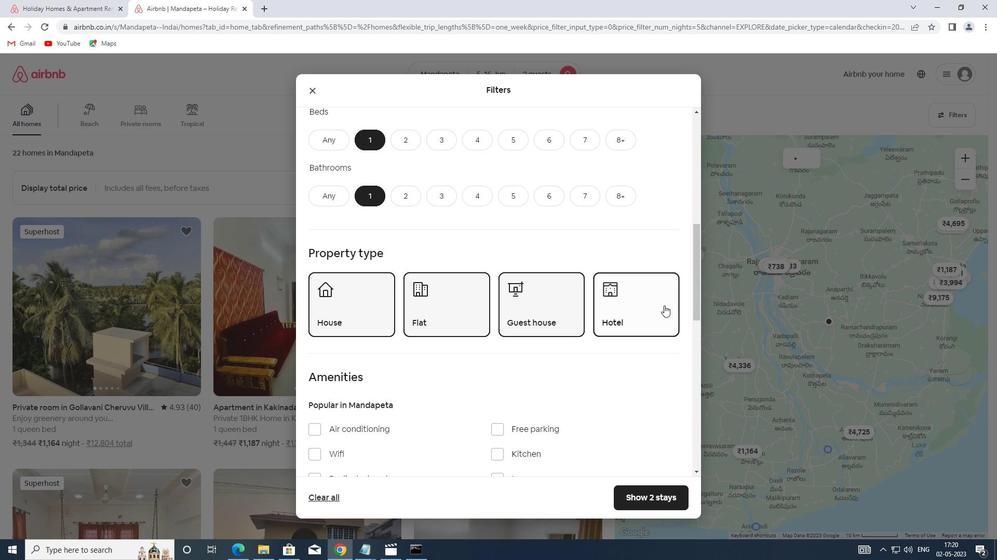 
Action: Mouse scrolled (664, 305) with delta (0, 0)
Screenshot: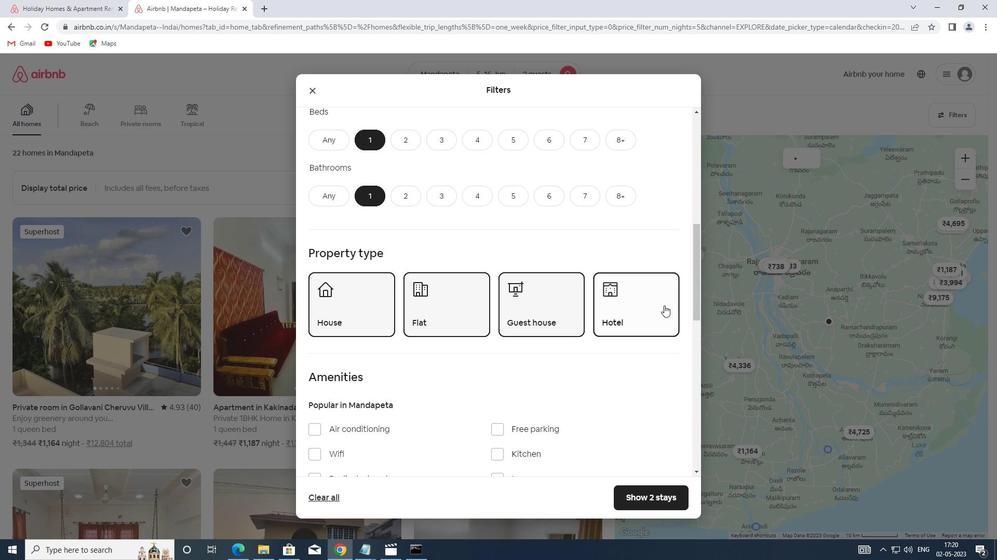 
Action: Mouse moved to (652, 418)
Screenshot: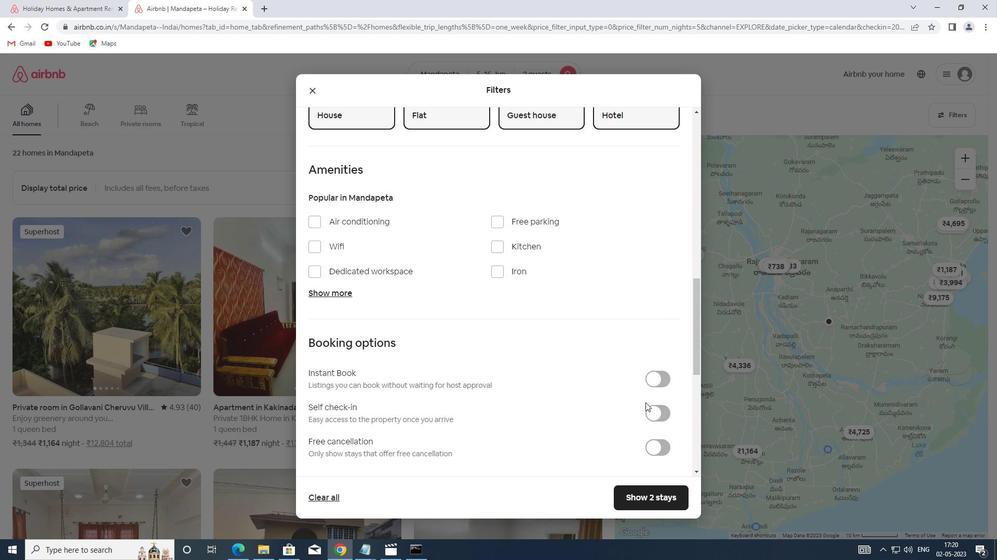
Action: Mouse pressed left at (652, 418)
Screenshot: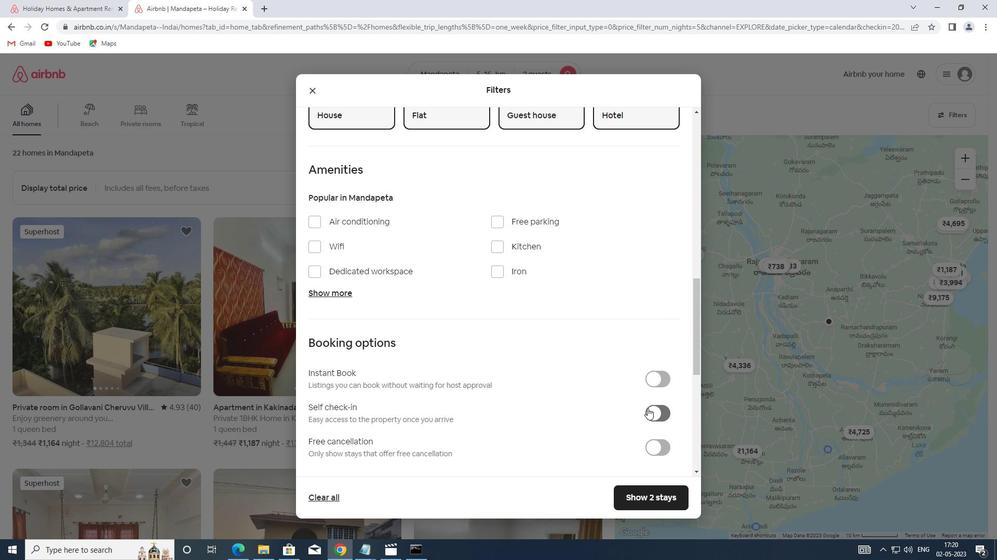 
Action: Mouse moved to (554, 396)
Screenshot: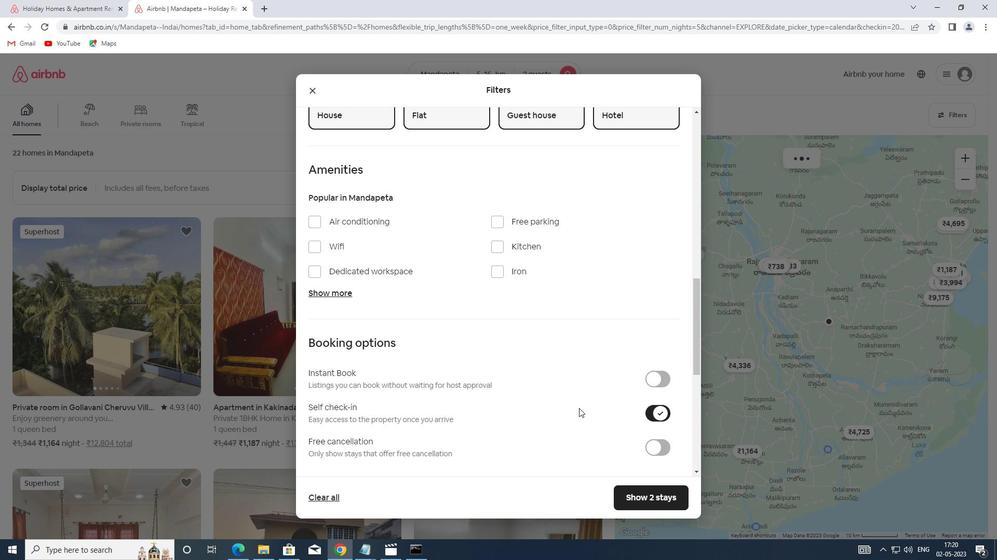 
Action: Mouse scrolled (554, 396) with delta (0, 0)
Screenshot: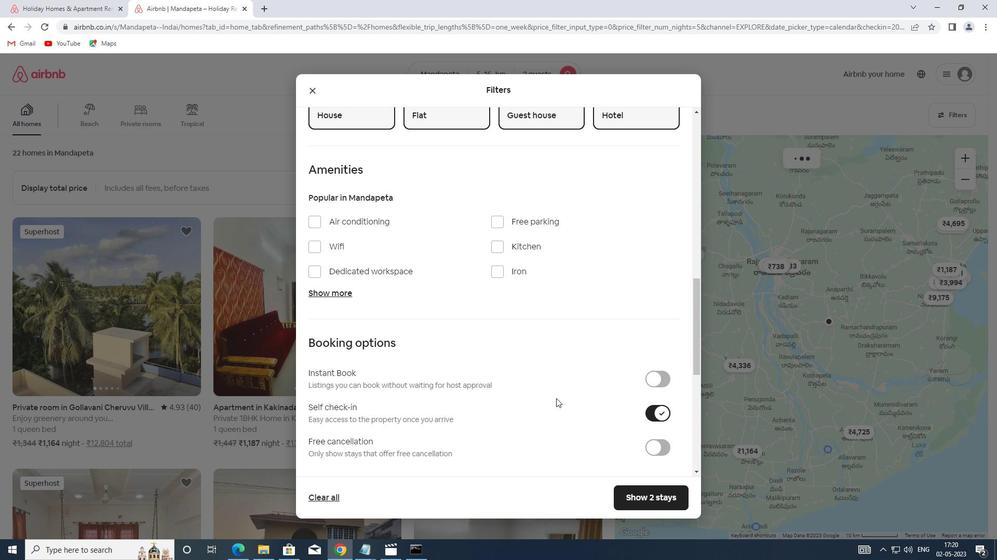 
Action: Mouse scrolled (554, 396) with delta (0, 0)
Screenshot: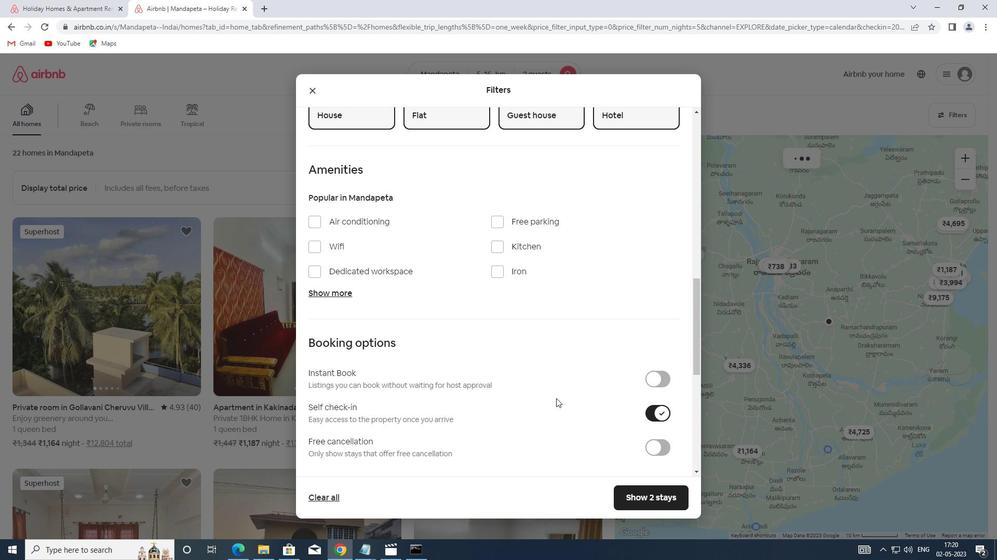
Action: Mouse scrolled (554, 397) with delta (0, 0)
Screenshot: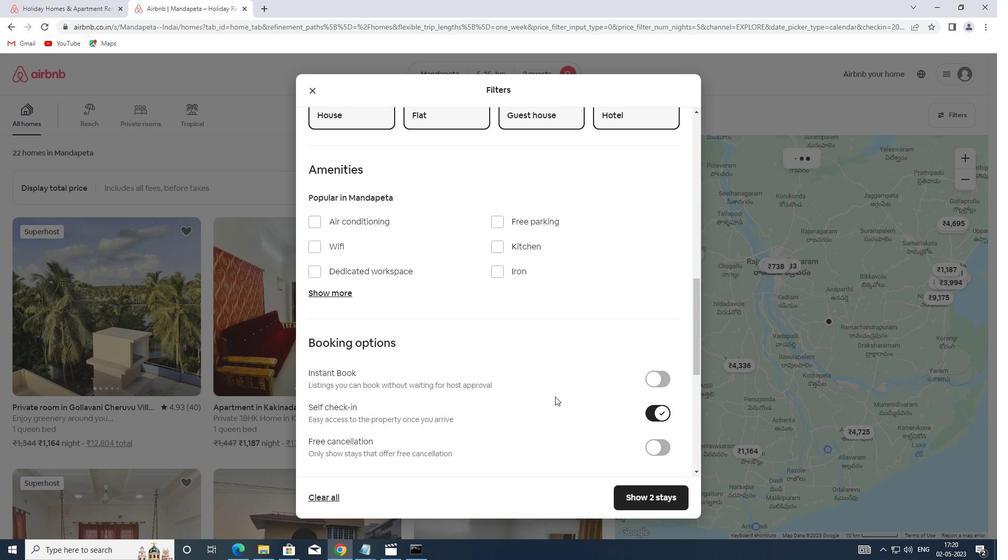 
Action: Mouse scrolled (554, 396) with delta (0, 0)
Screenshot: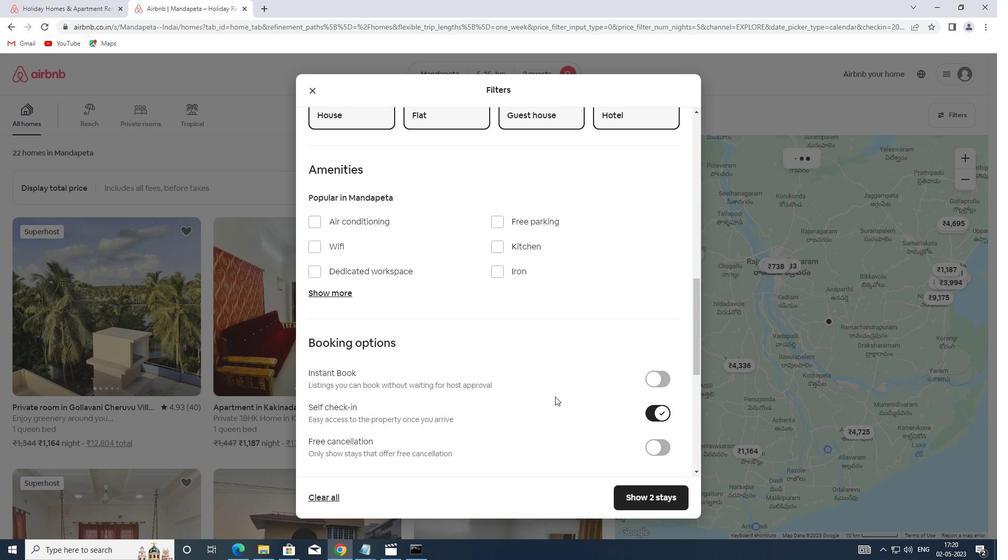 
Action: Mouse scrolled (554, 396) with delta (0, 0)
Screenshot: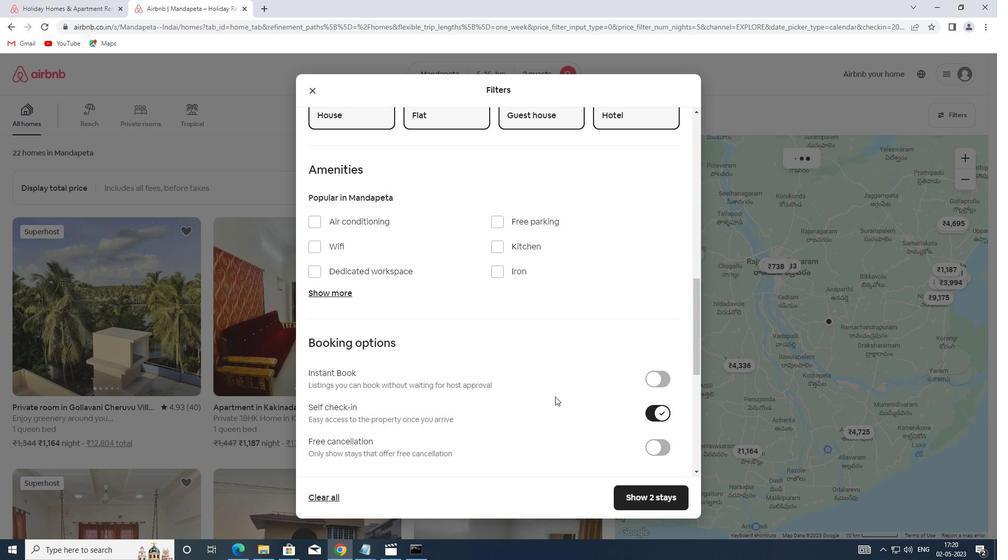 
Action: Mouse moved to (555, 390)
Screenshot: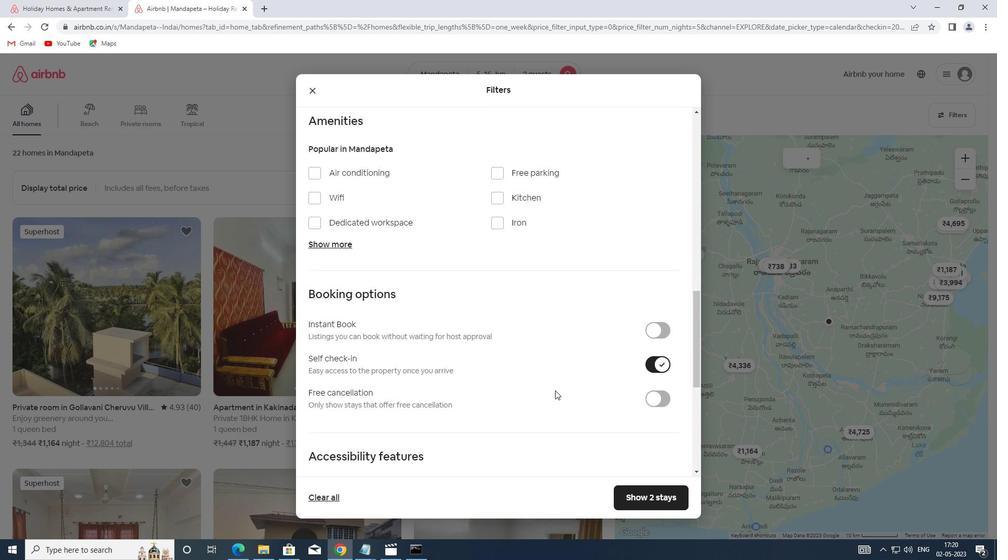 
Action: Mouse scrolled (555, 389) with delta (0, 0)
Screenshot: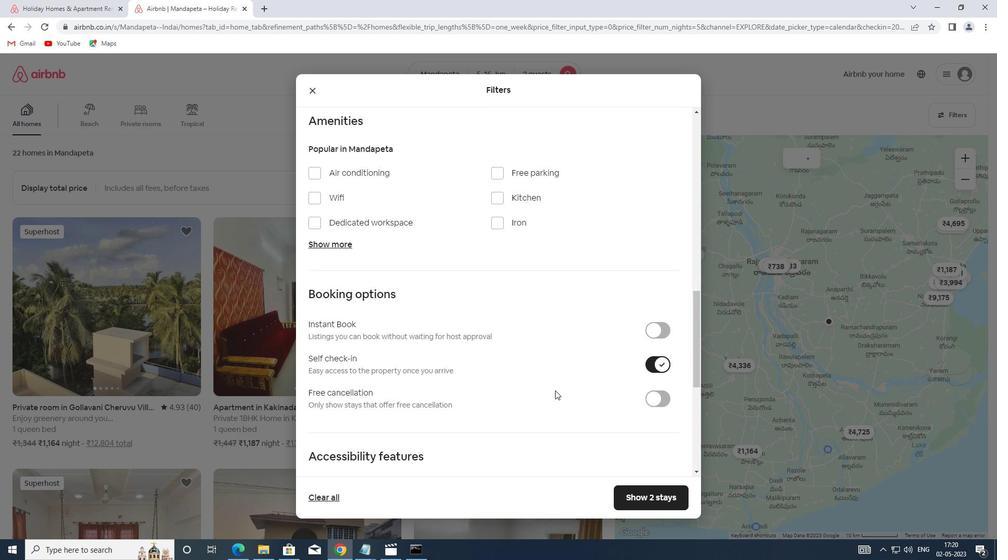 
Action: Mouse scrolled (555, 389) with delta (0, 0)
Screenshot: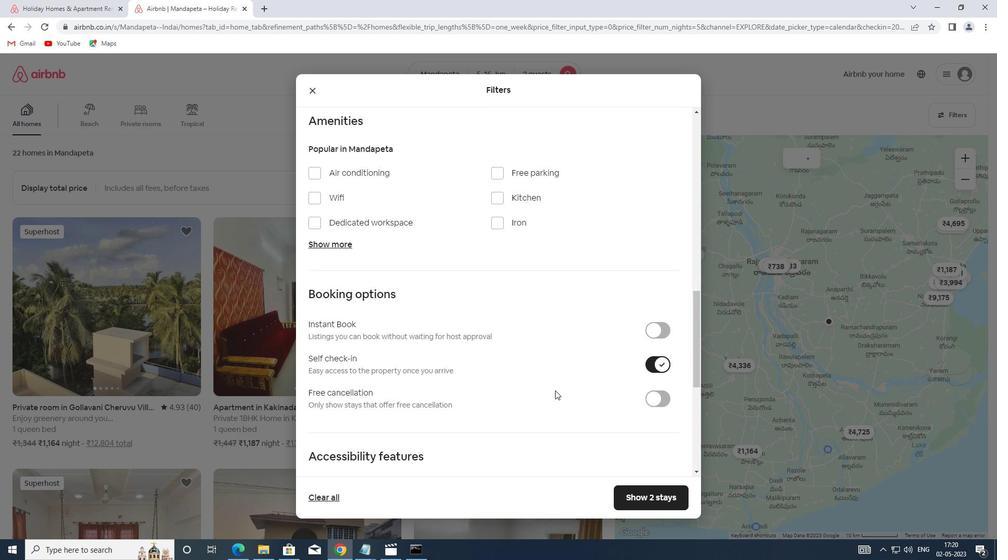 
Action: Mouse scrolled (555, 389) with delta (0, 0)
Screenshot: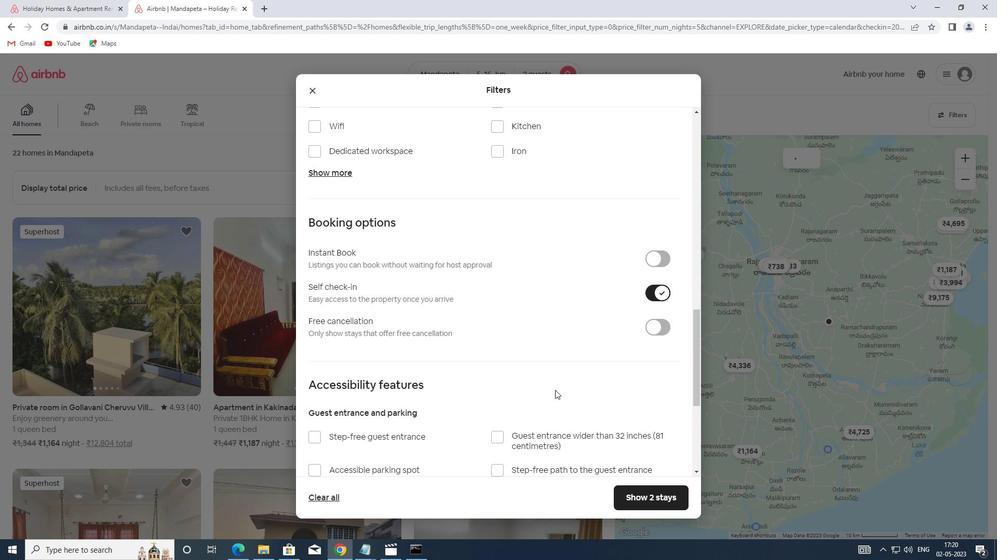 
Action: Mouse scrolled (555, 389) with delta (0, 0)
Screenshot: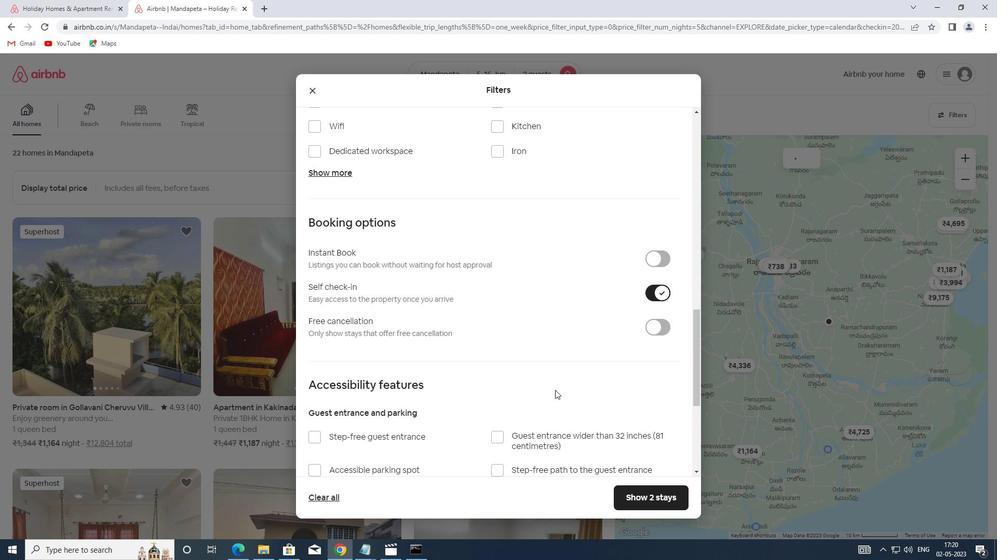 
Action: Mouse moved to (464, 399)
Screenshot: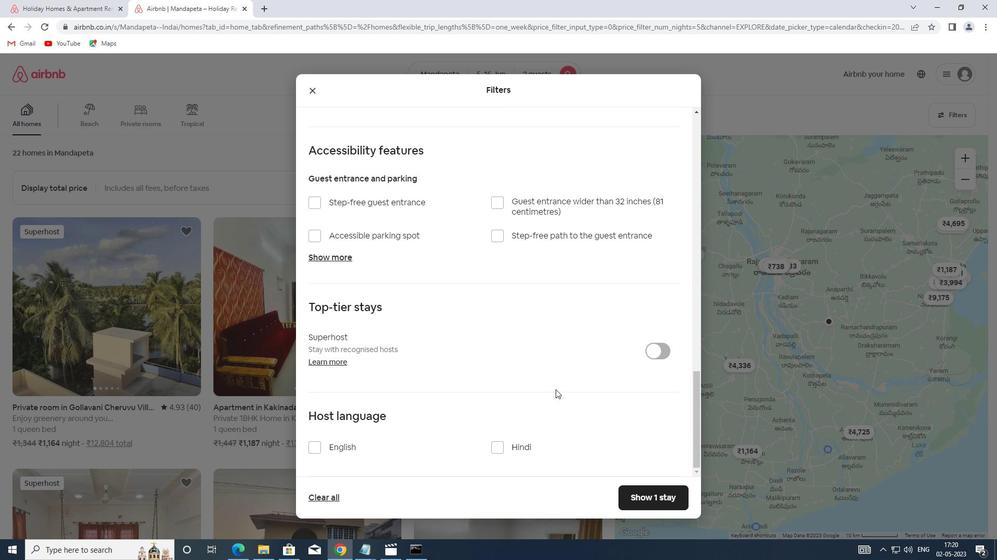 
Action: Mouse scrolled (464, 398) with delta (0, 0)
Screenshot: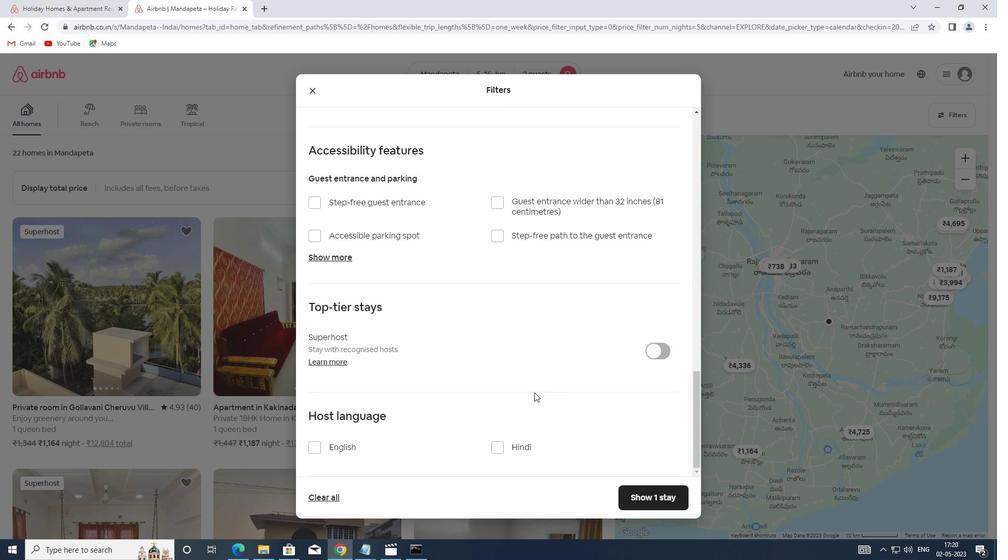
Action: Mouse scrolled (464, 398) with delta (0, 0)
Screenshot: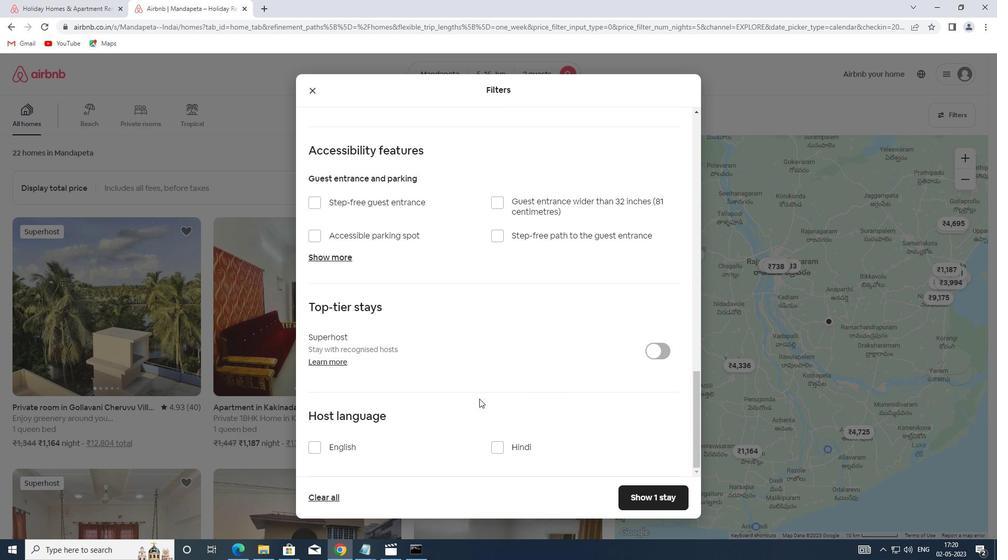 
Action: Mouse scrolled (464, 398) with delta (0, 0)
Screenshot: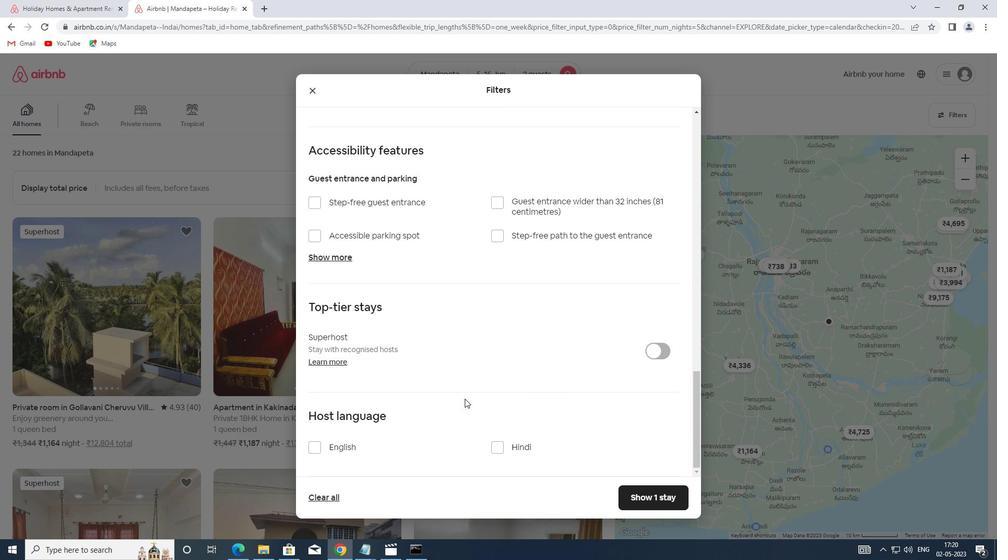 
Action: Mouse moved to (464, 399)
Screenshot: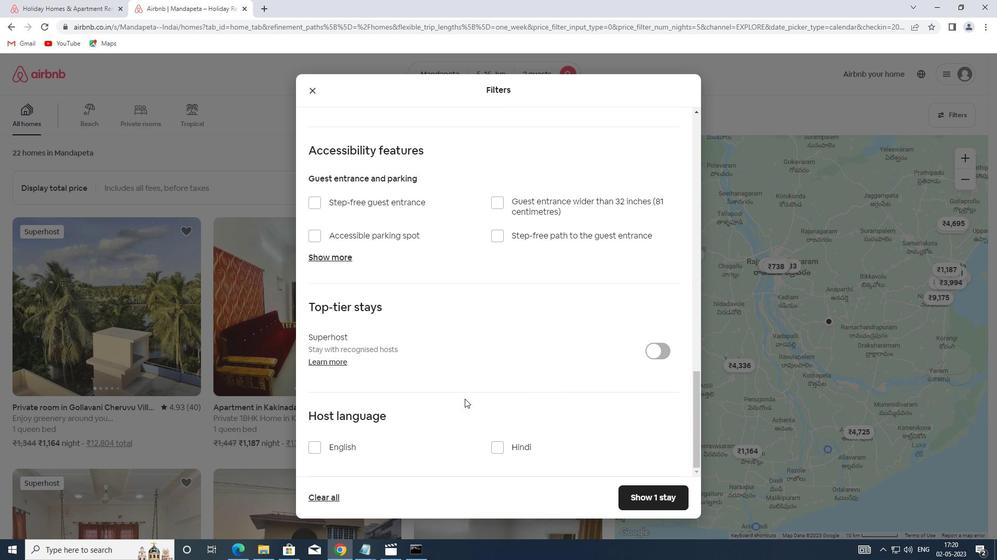 
Action: Mouse scrolled (464, 398) with delta (0, 0)
Screenshot: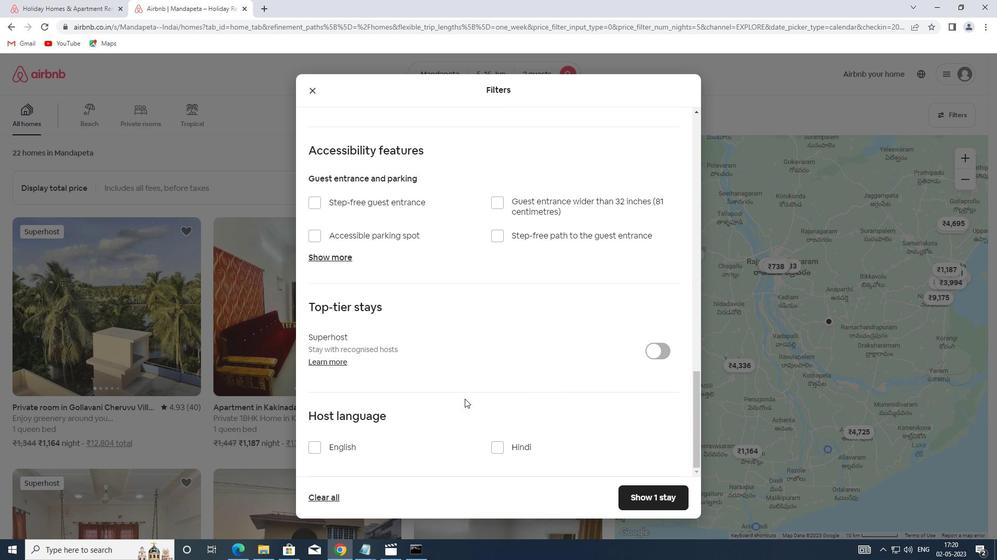 
Action: Mouse moved to (329, 454)
Screenshot: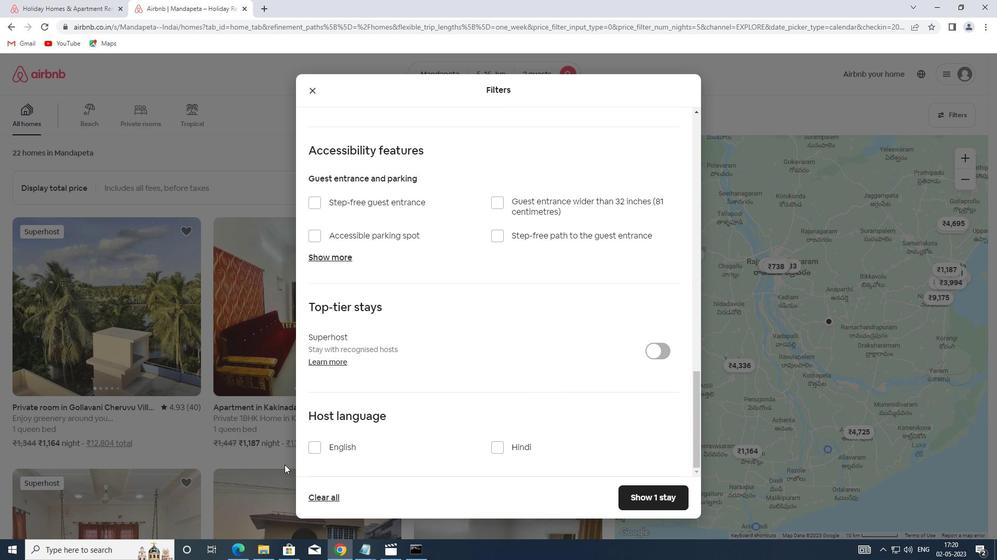 
Action: Mouse pressed left at (329, 454)
Screenshot: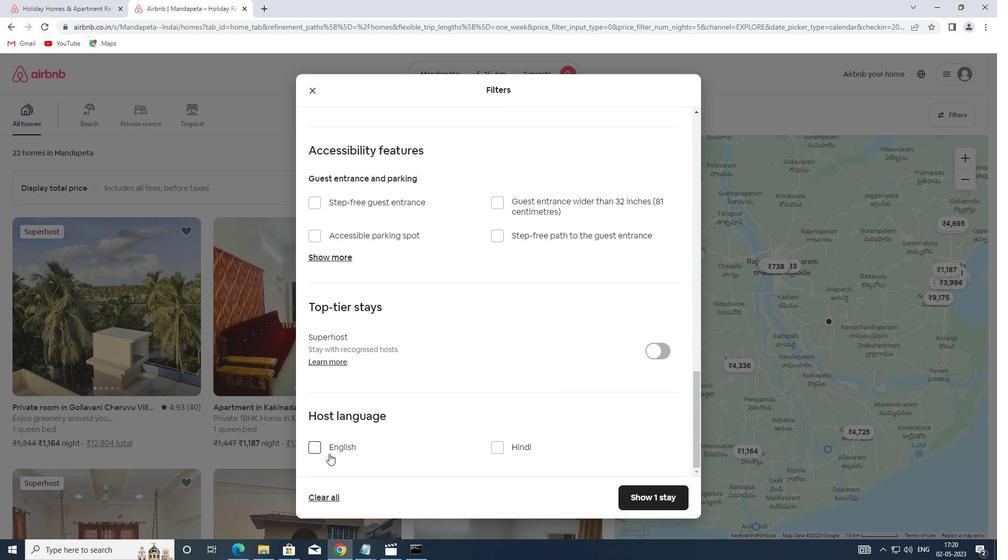 
Action: Mouse moved to (663, 496)
Screenshot: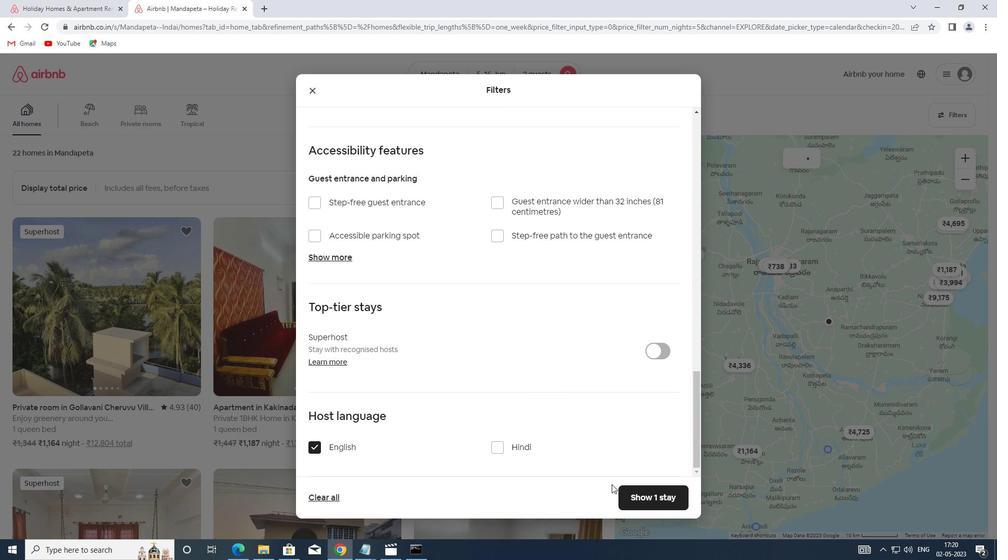
Action: Mouse pressed left at (663, 496)
Screenshot: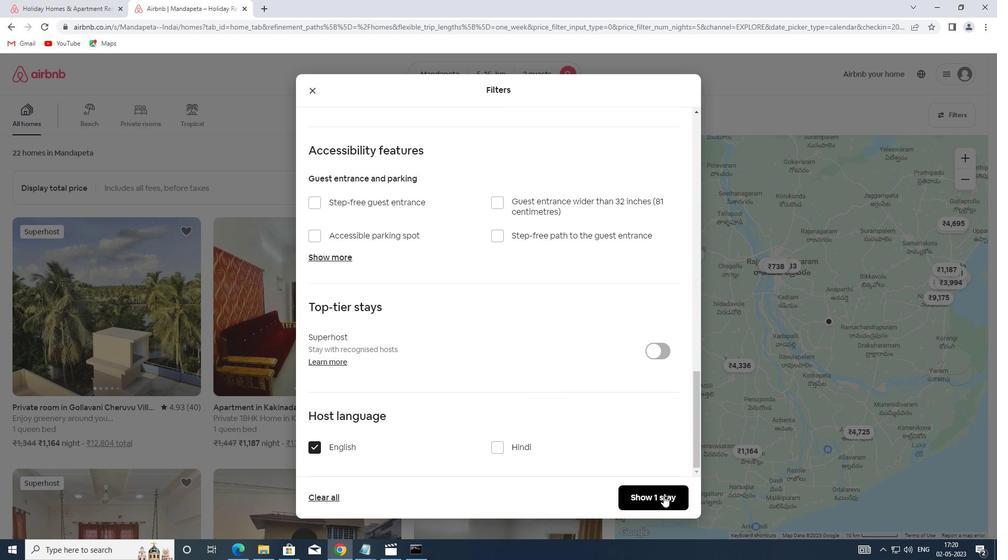 
